 Task: Find connections with filter location Sint-Genesius-Rode with filter topic #Businessintelligence with filter profile language German with filter current company Corporate Soldiers®? with filter school Fresher jobs updates with filter industry Blogs with filter service category Wedding Photography with filter keywords title Life Coach
Action: Mouse moved to (571, 104)
Screenshot: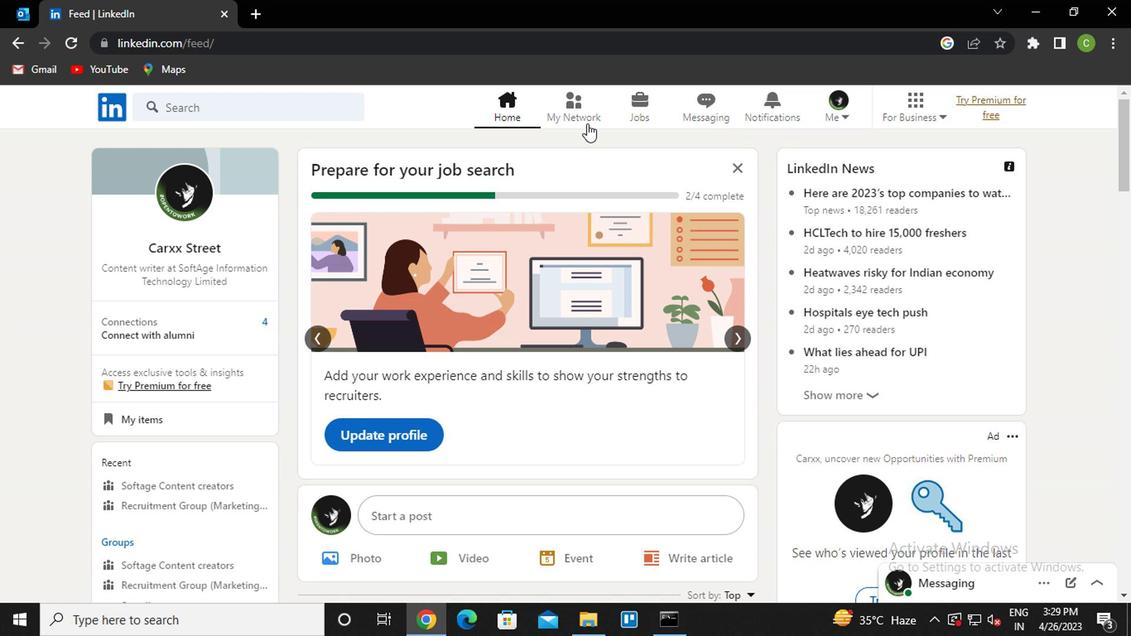 
Action: Mouse pressed left at (571, 104)
Screenshot: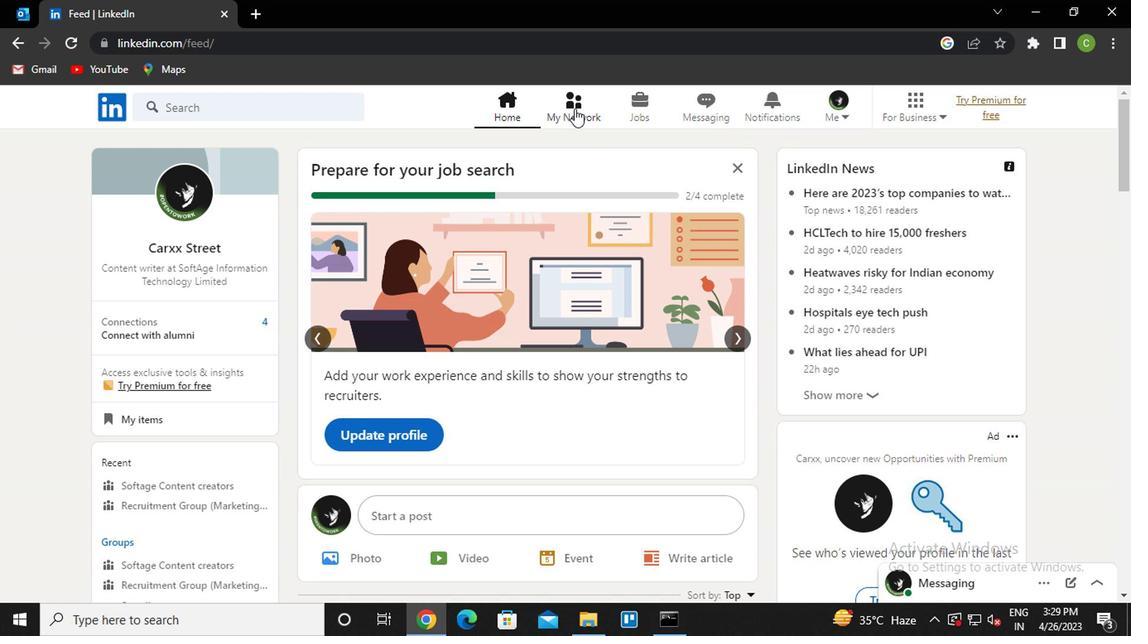 
Action: Mouse moved to (231, 209)
Screenshot: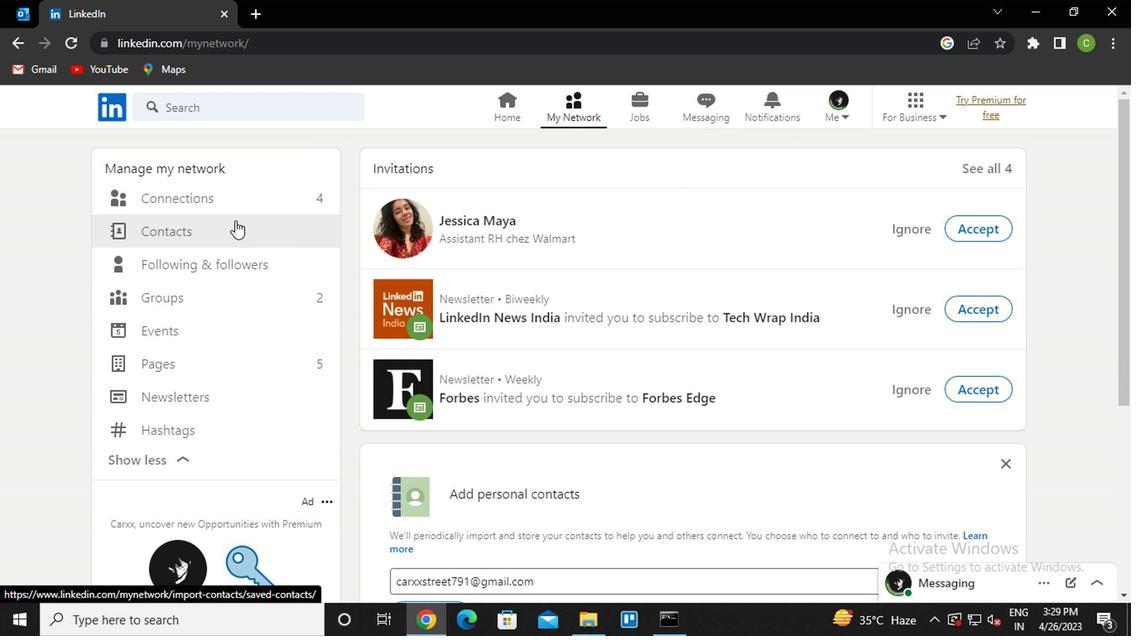
Action: Mouse pressed left at (231, 209)
Screenshot: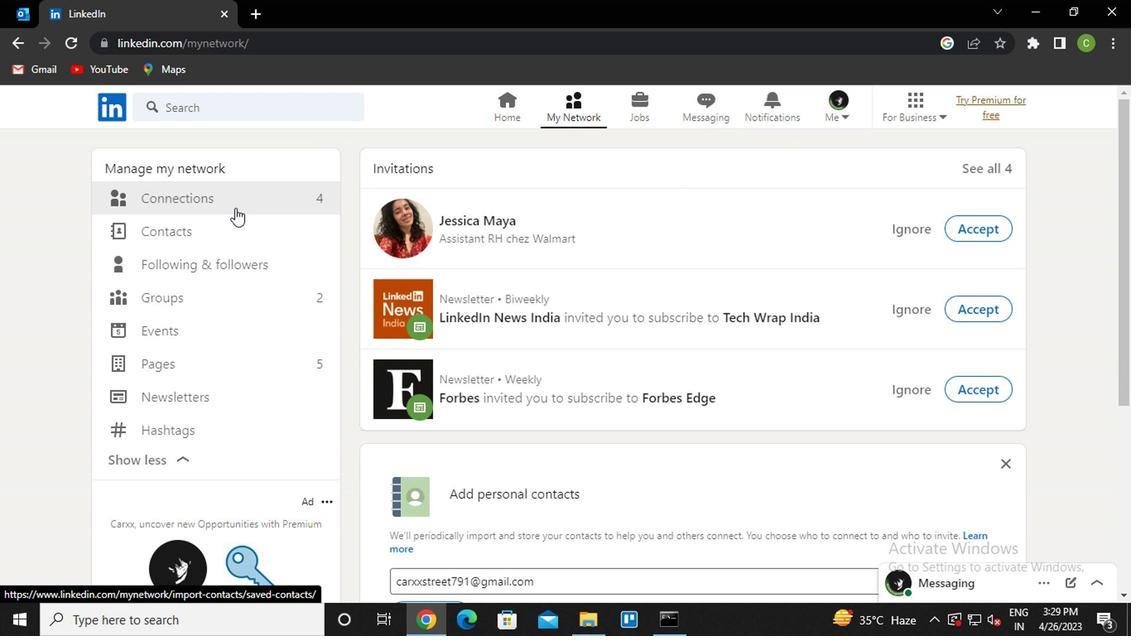 
Action: Mouse pressed left at (231, 209)
Screenshot: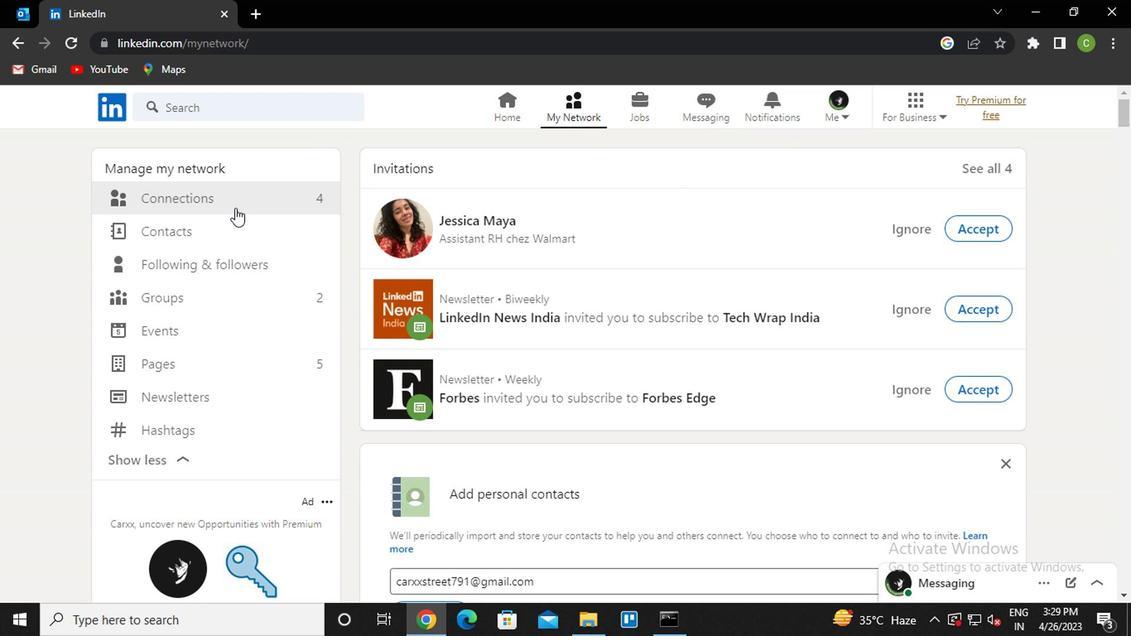 
Action: Mouse moved to (241, 196)
Screenshot: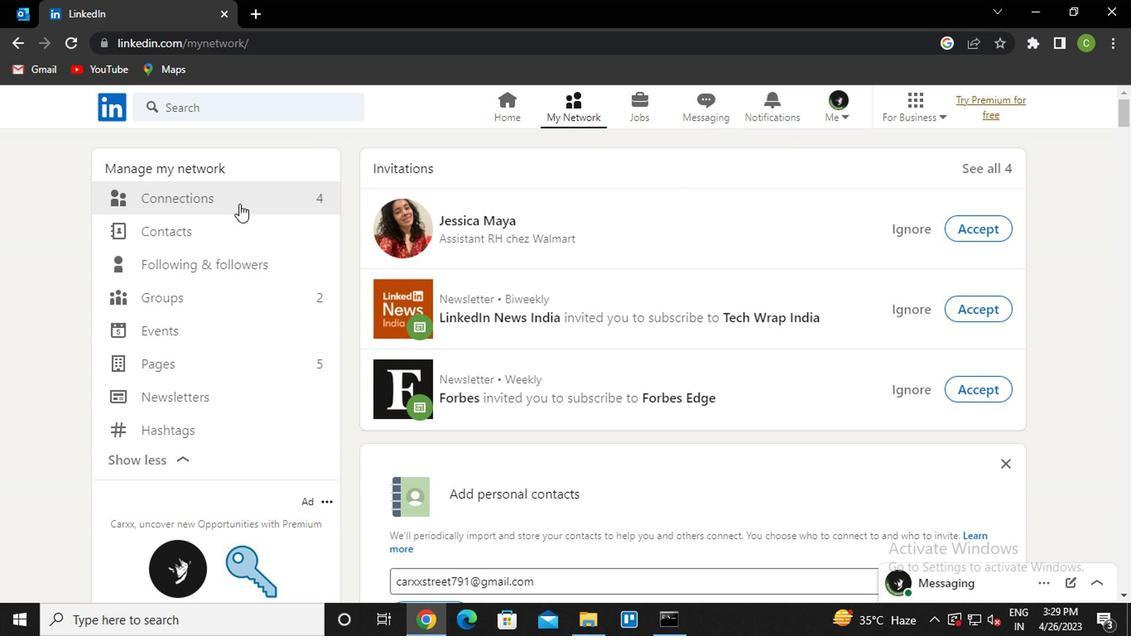 
Action: Mouse pressed left at (241, 196)
Screenshot: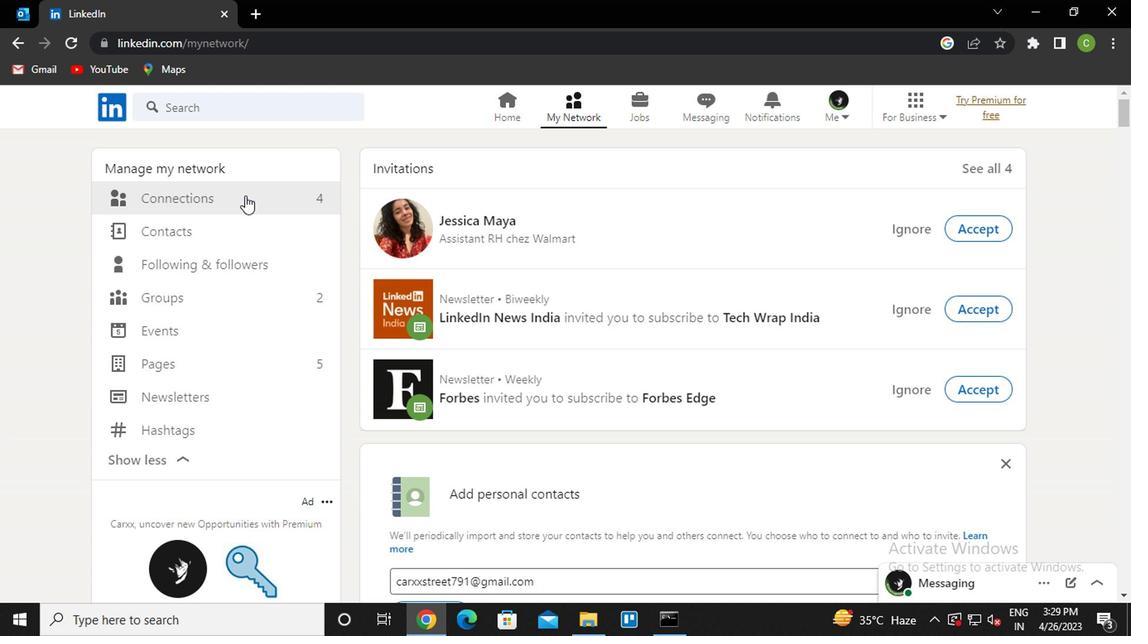 
Action: Mouse moved to (691, 199)
Screenshot: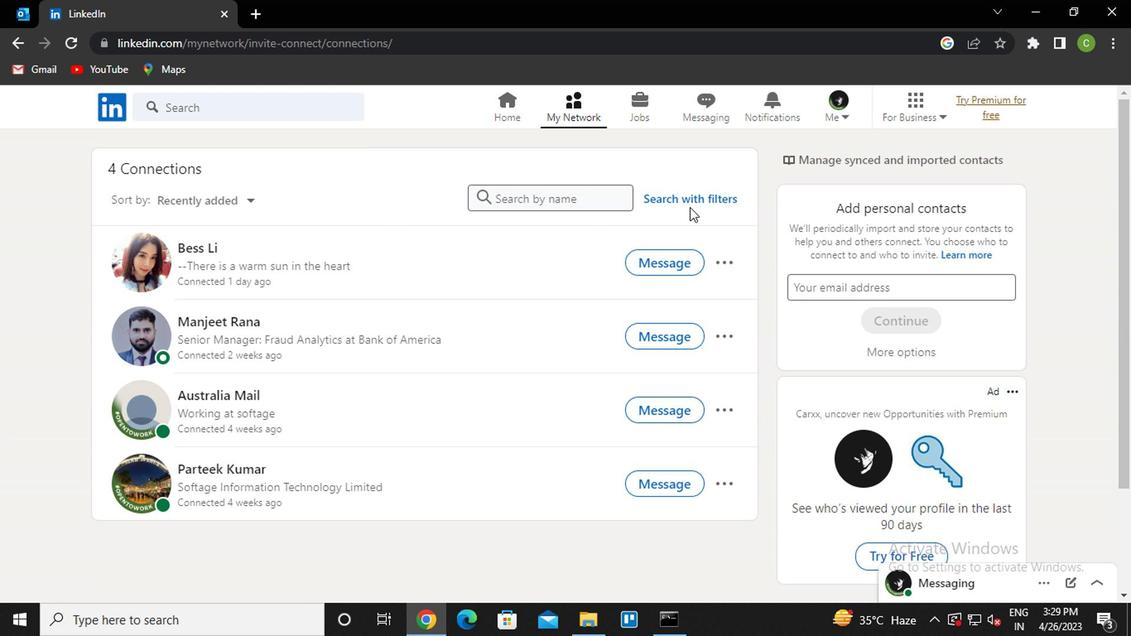 
Action: Mouse pressed left at (691, 199)
Screenshot: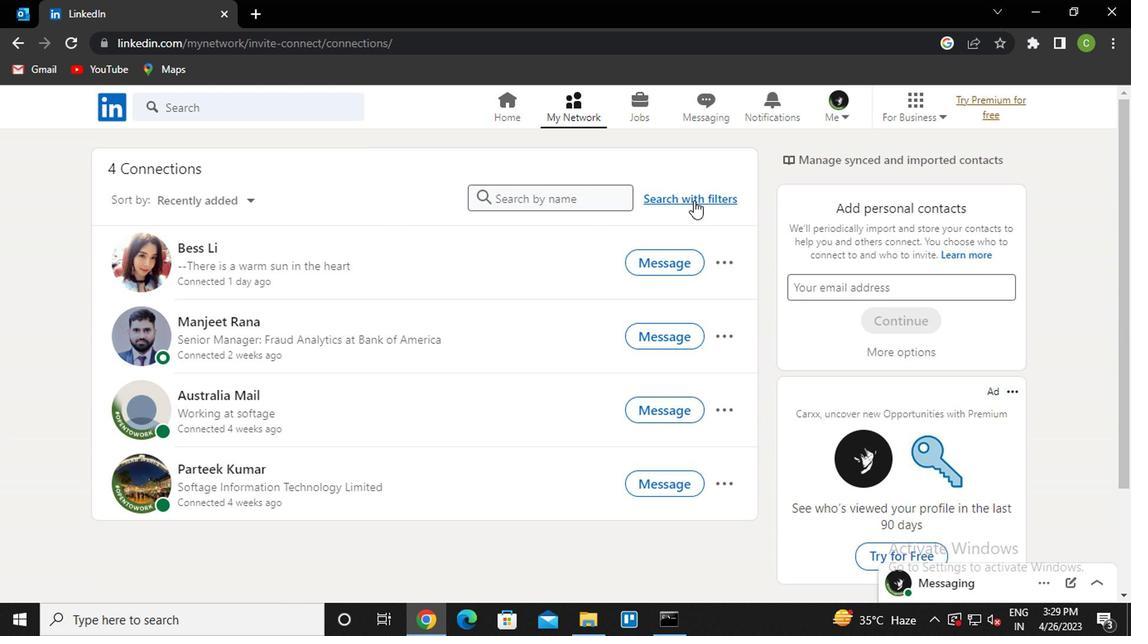 
Action: Mouse moved to (559, 153)
Screenshot: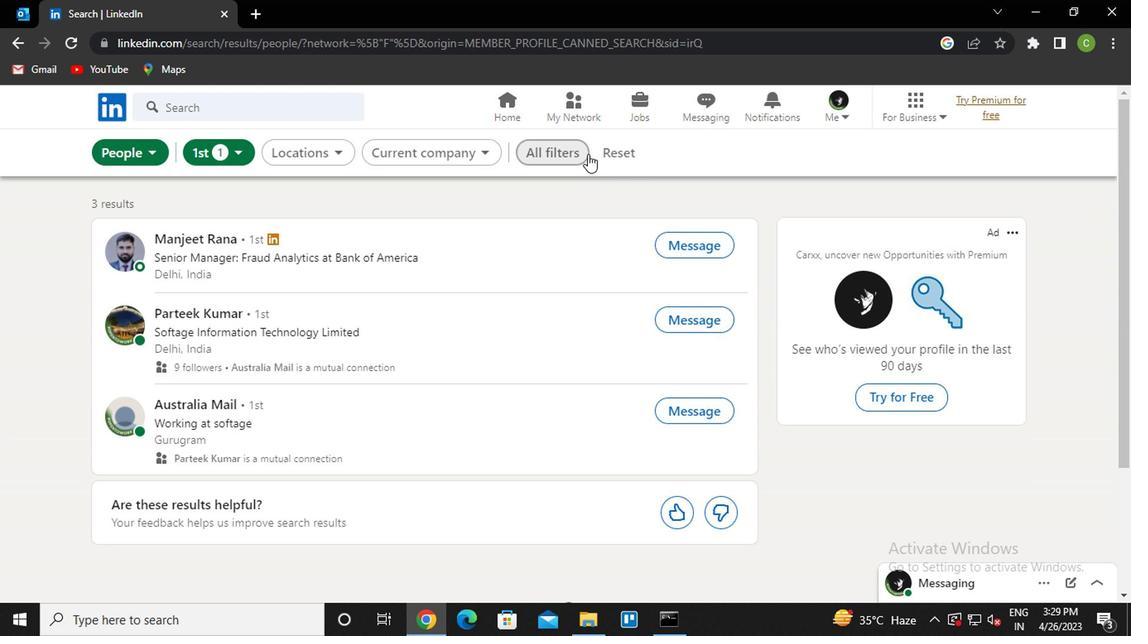 
Action: Mouse pressed left at (559, 153)
Screenshot: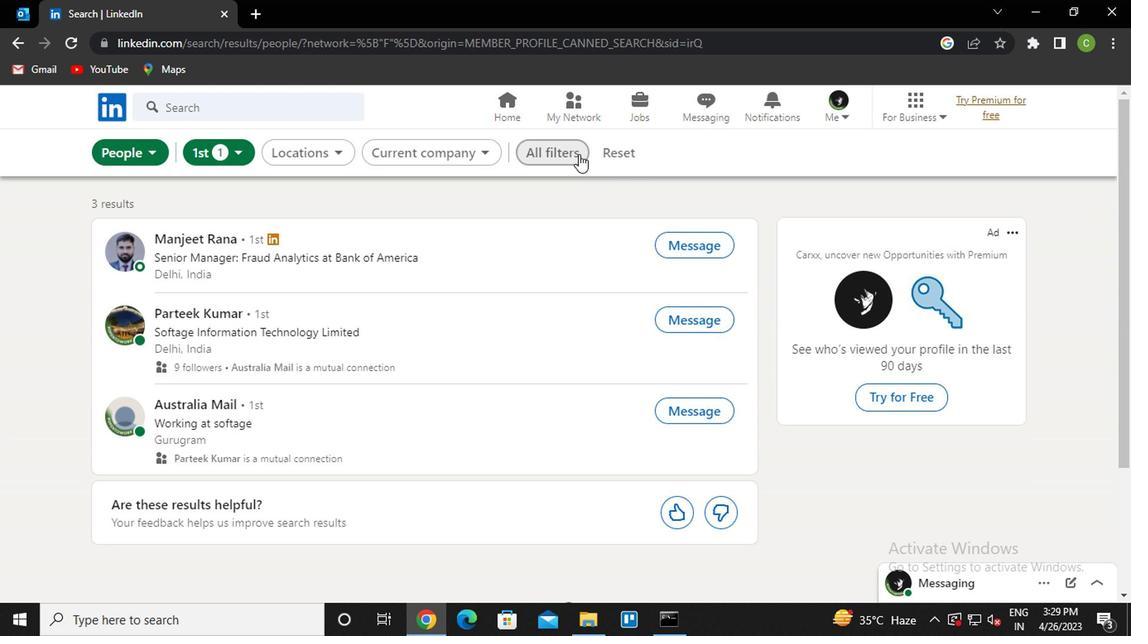 
Action: Mouse moved to (924, 318)
Screenshot: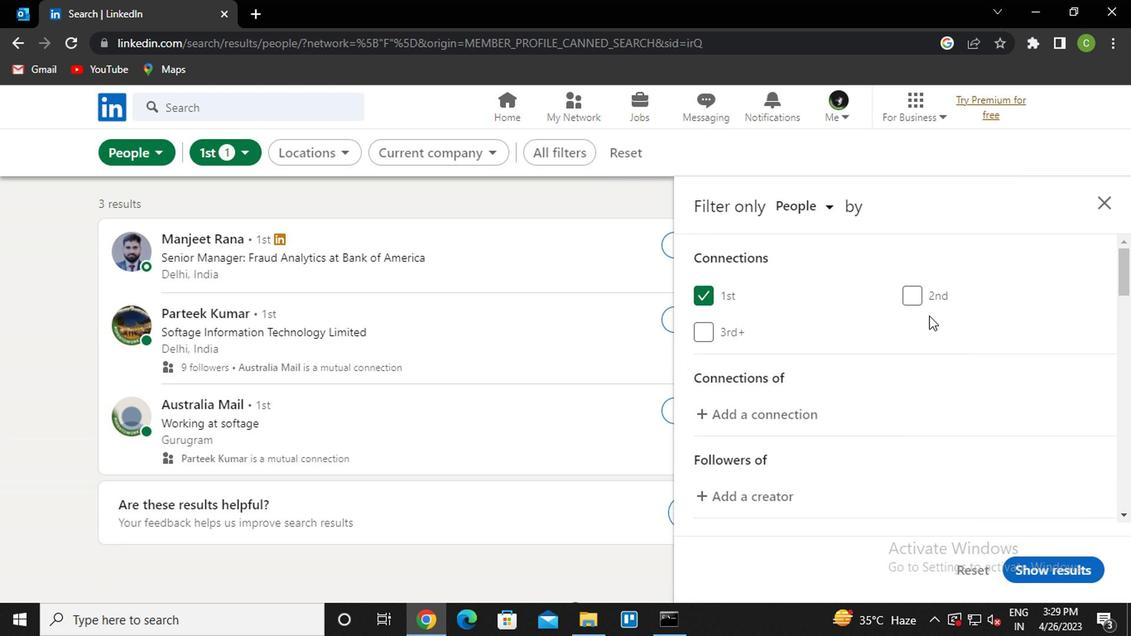 
Action: Mouse scrolled (924, 317) with delta (0, -1)
Screenshot: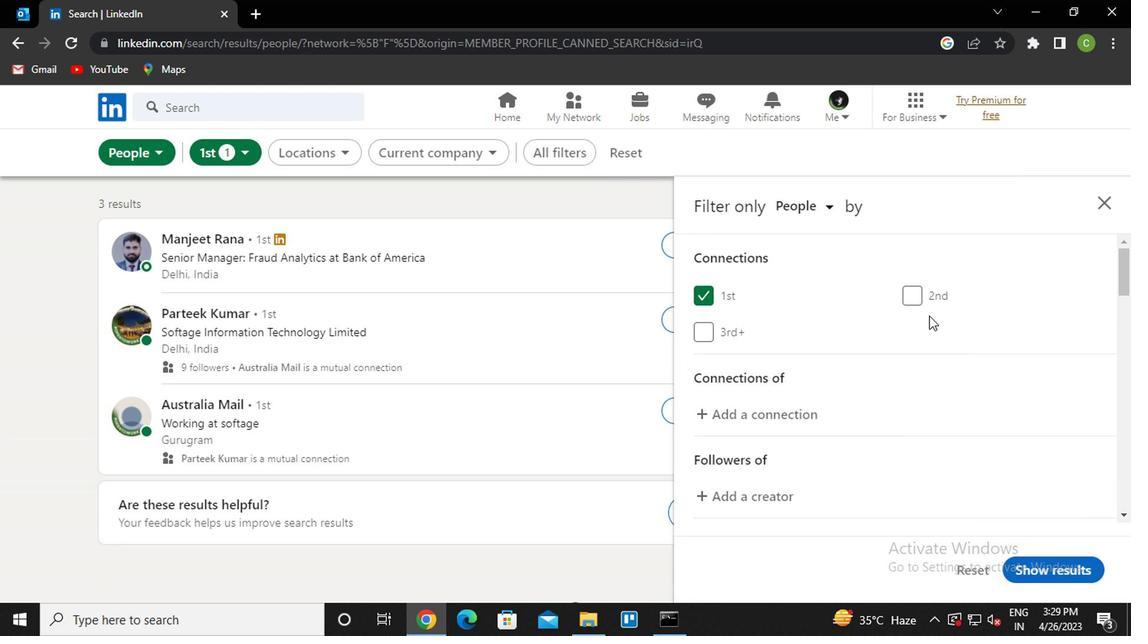 
Action: Mouse scrolled (924, 317) with delta (0, -1)
Screenshot: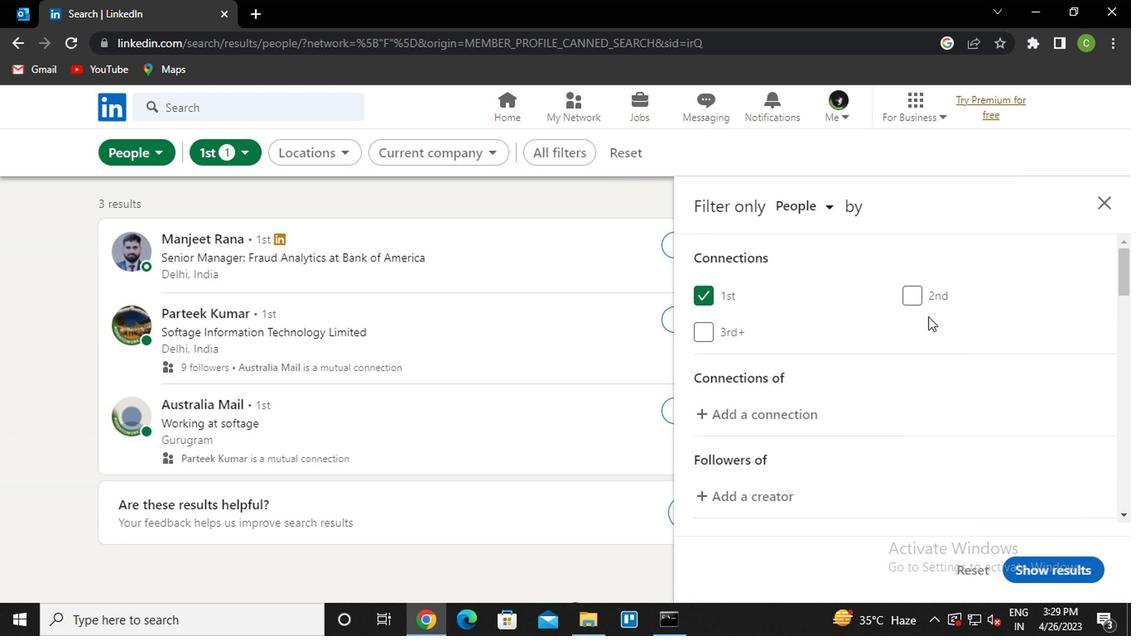 
Action: Mouse scrolled (924, 317) with delta (0, -1)
Screenshot: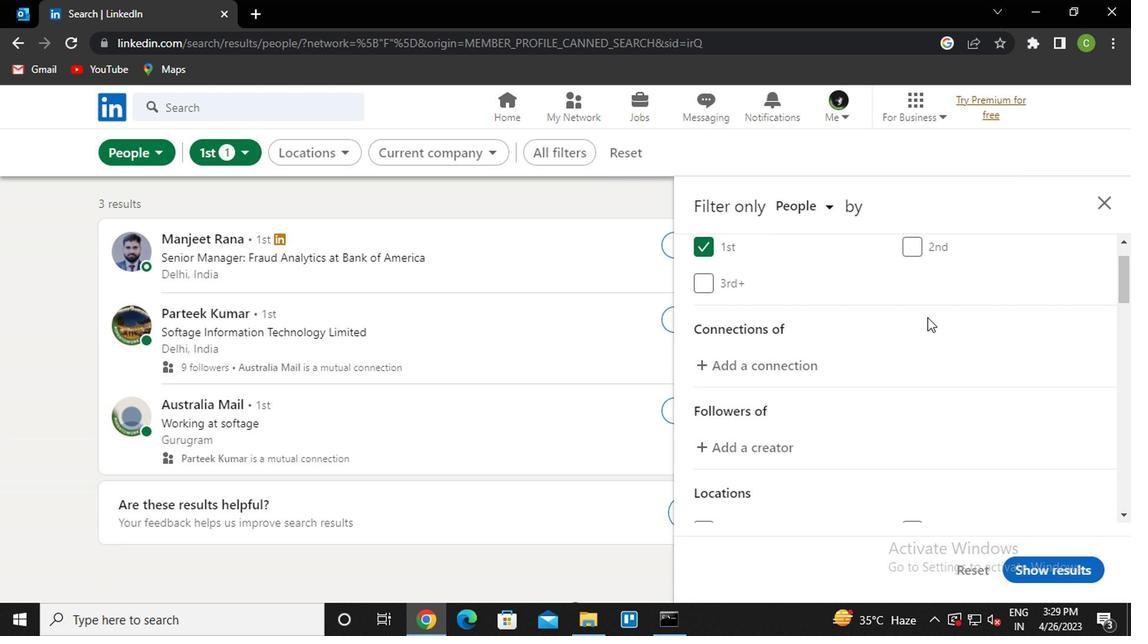 
Action: Mouse moved to (944, 406)
Screenshot: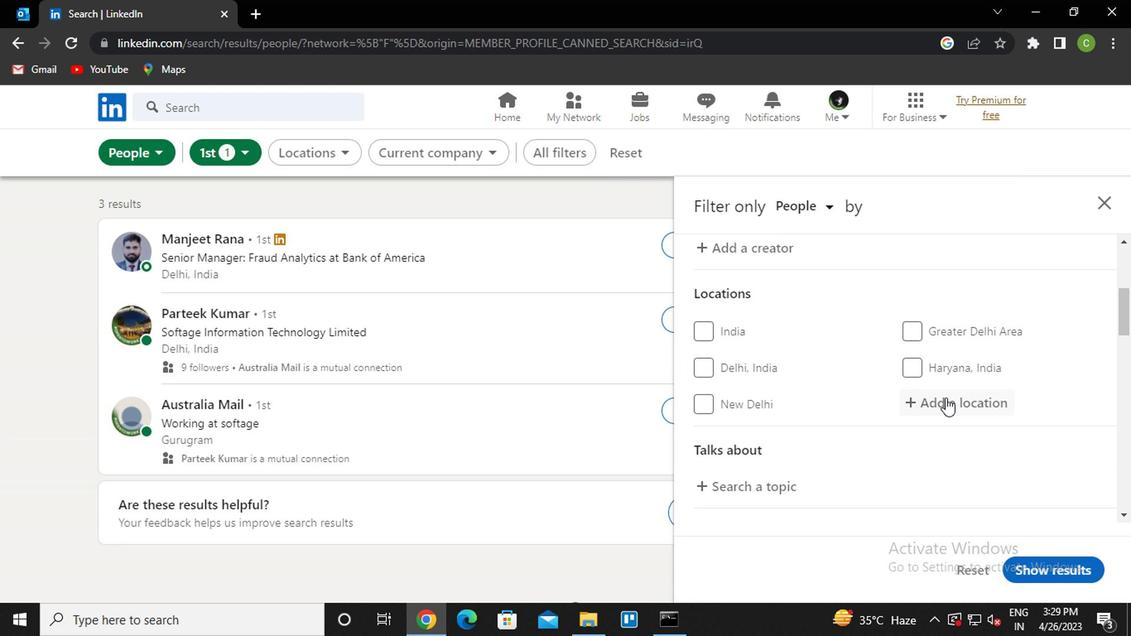 
Action: Mouse pressed left at (944, 406)
Screenshot: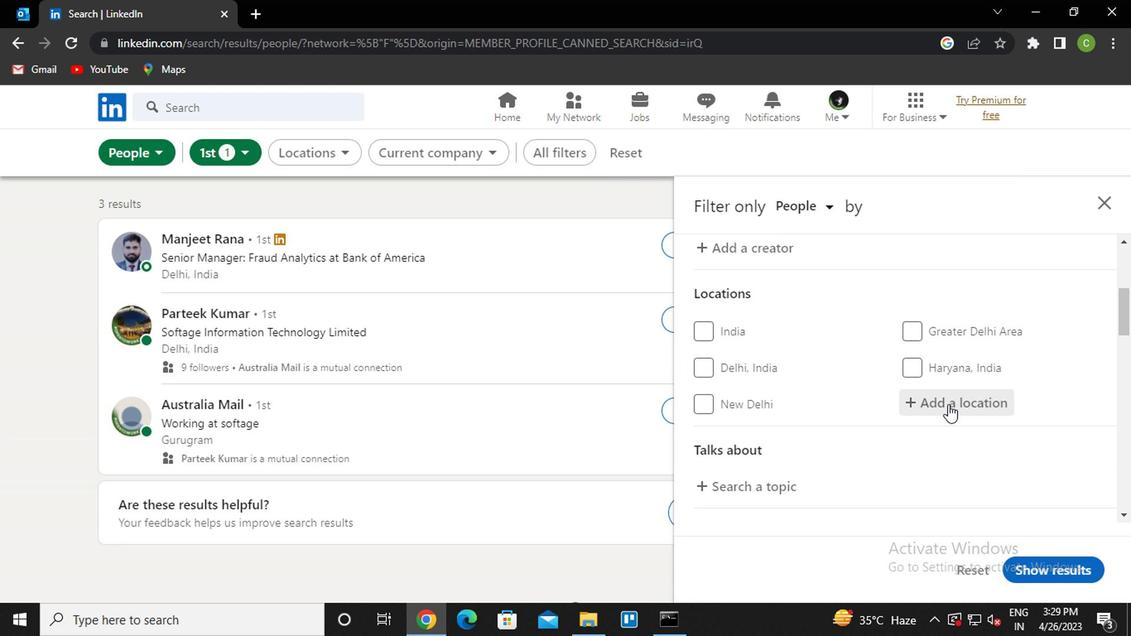 
Action: Key pressed <Key.caps_lock><Key.caps_lock>s<Key.caps_lock>int-<Key.caps_lock>g<Key.caps_lock>ene<Key.down><Key.enter>
Screenshot: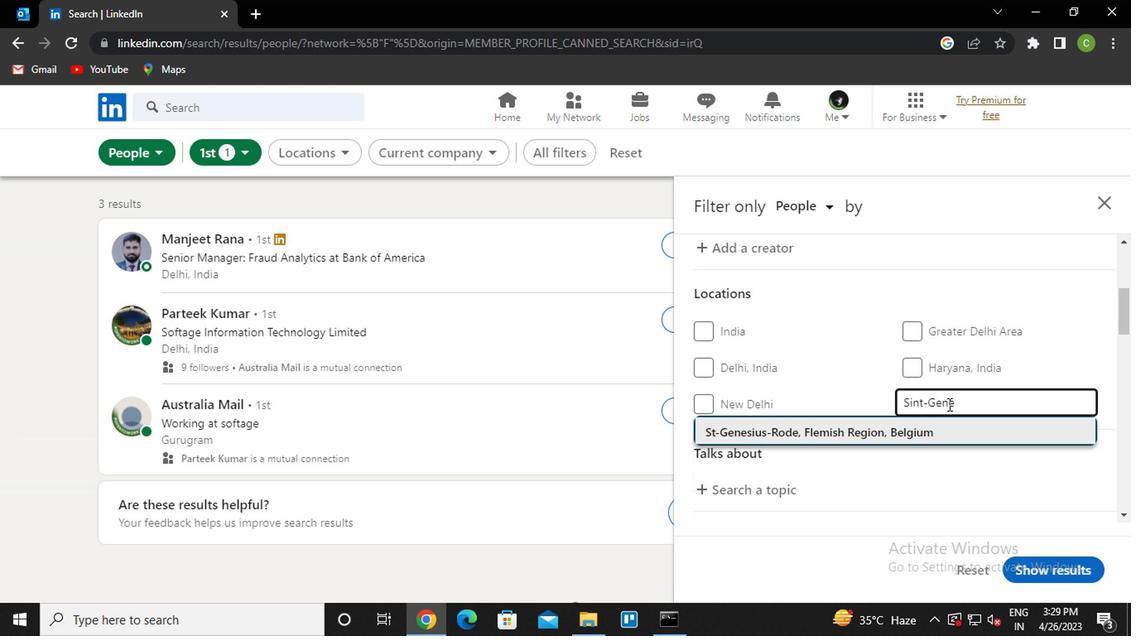 
Action: Mouse moved to (948, 418)
Screenshot: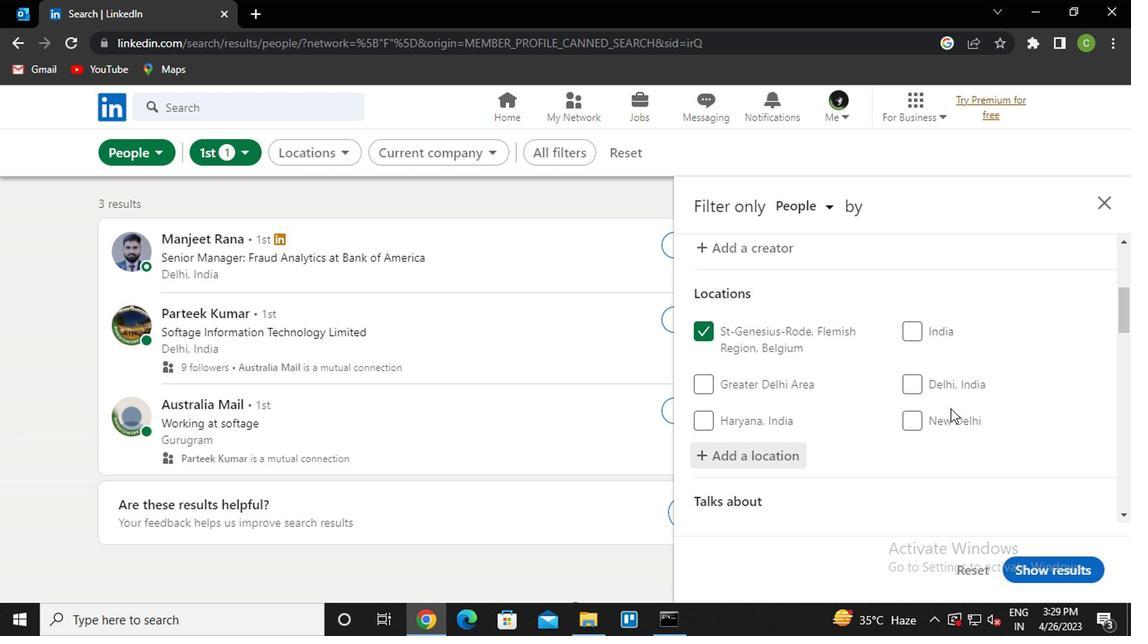 
Action: Mouse scrolled (948, 418) with delta (0, 0)
Screenshot: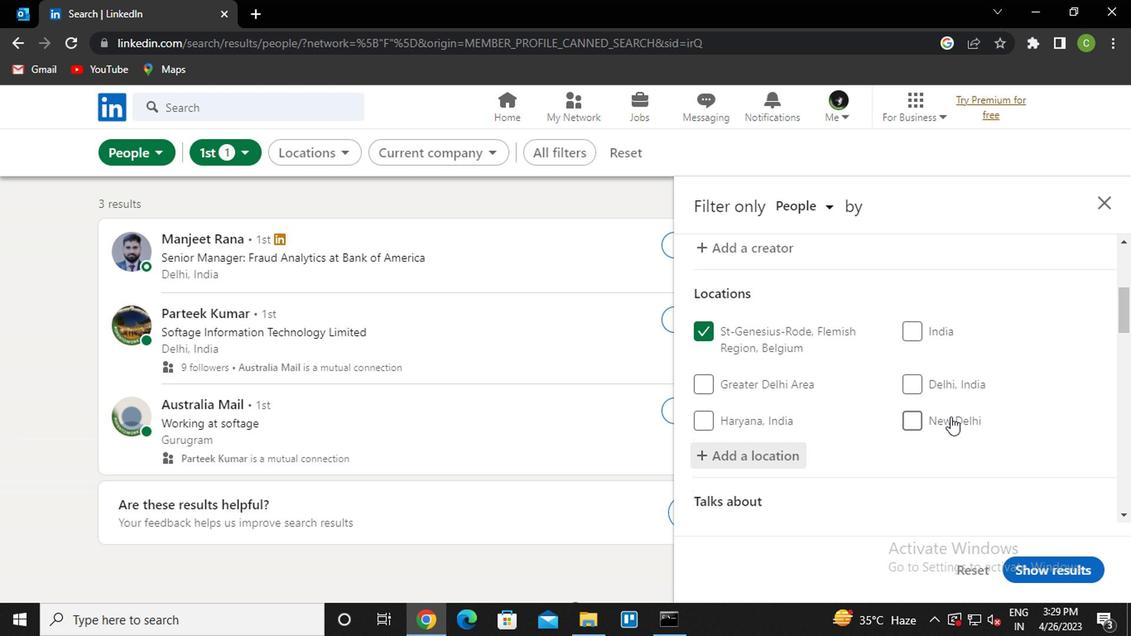 
Action: Mouse moved to (945, 412)
Screenshot: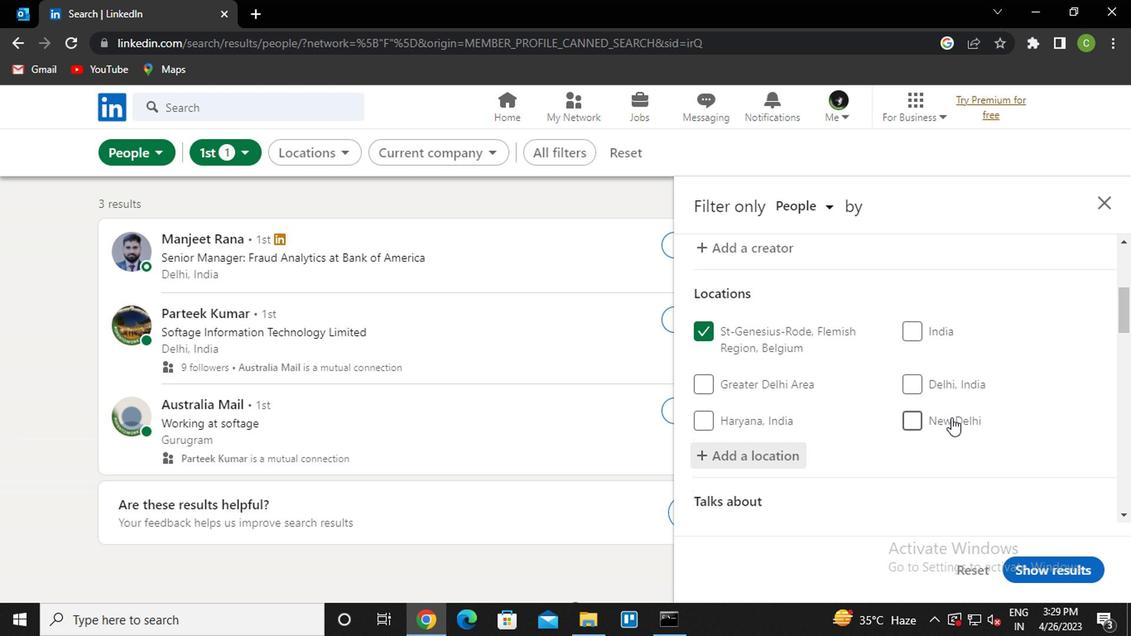 
Action: Mouse scrolled (945, 411) with delta (0, 0)
Screenshot: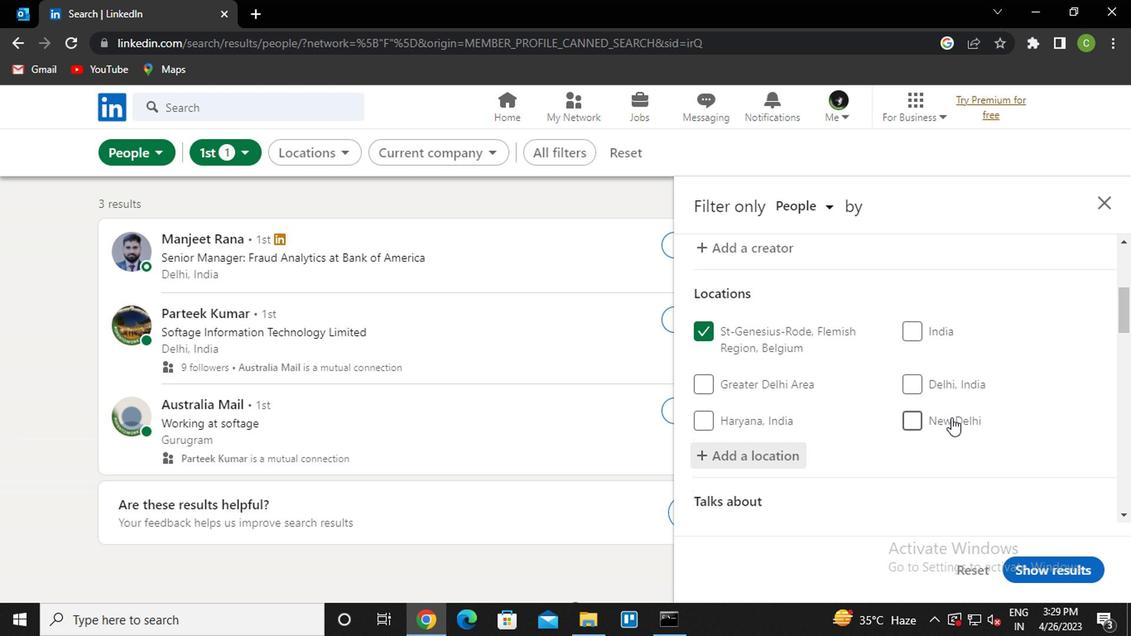 
Action: Mouse moved to (766, 368)
Screenshot: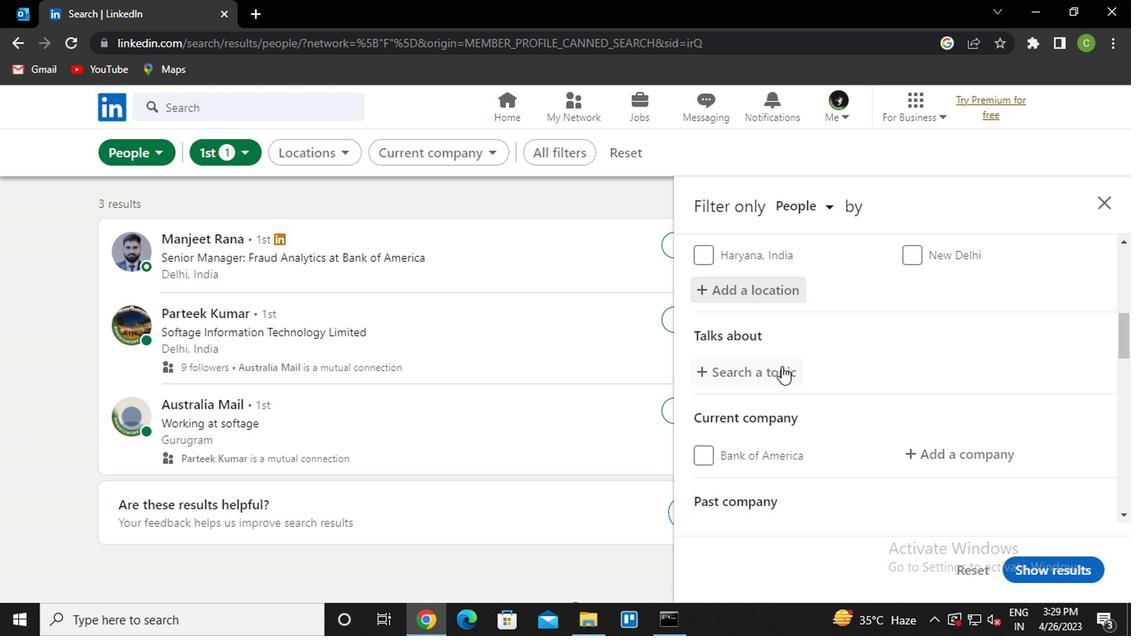 
Action: Mouse pressed left at (766, 368)
Screenshot: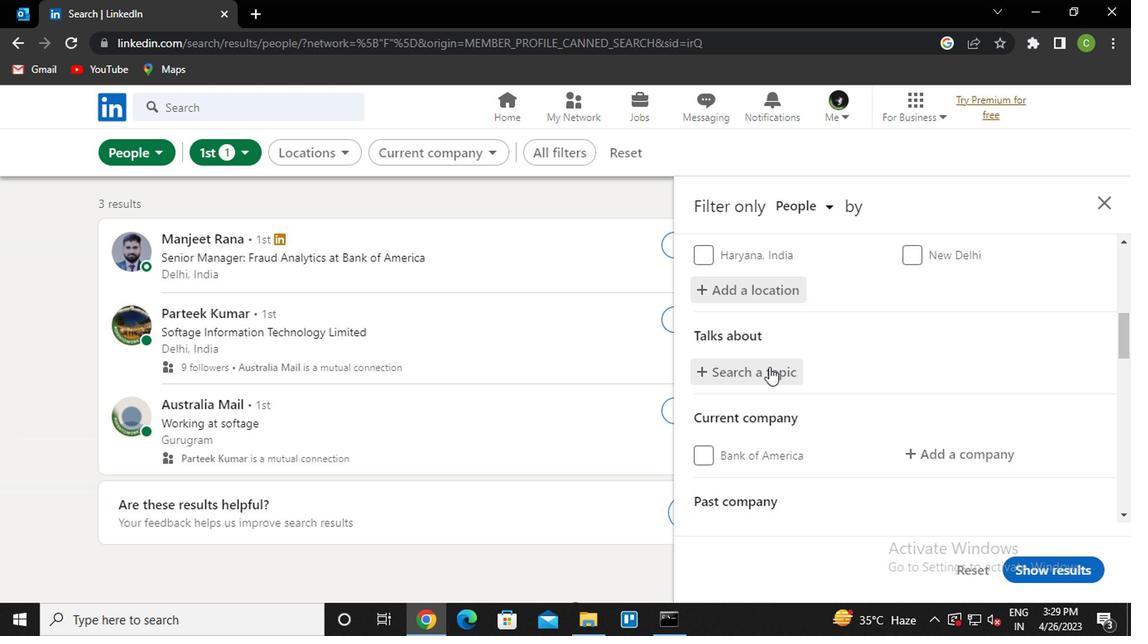 
Action: Key pressed <Key.caps_lock>b<Key.caps_lock>usinessinte<Key.down><Key.enter>
Screenshot: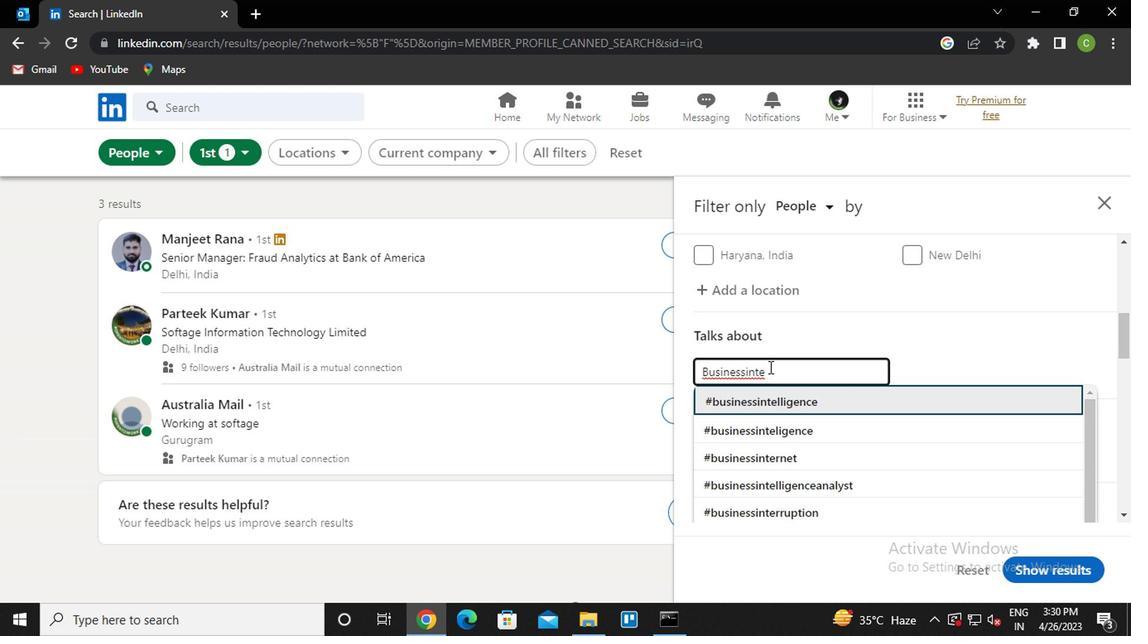 
Action: Mouse moved to (880, 340)
Screenshot: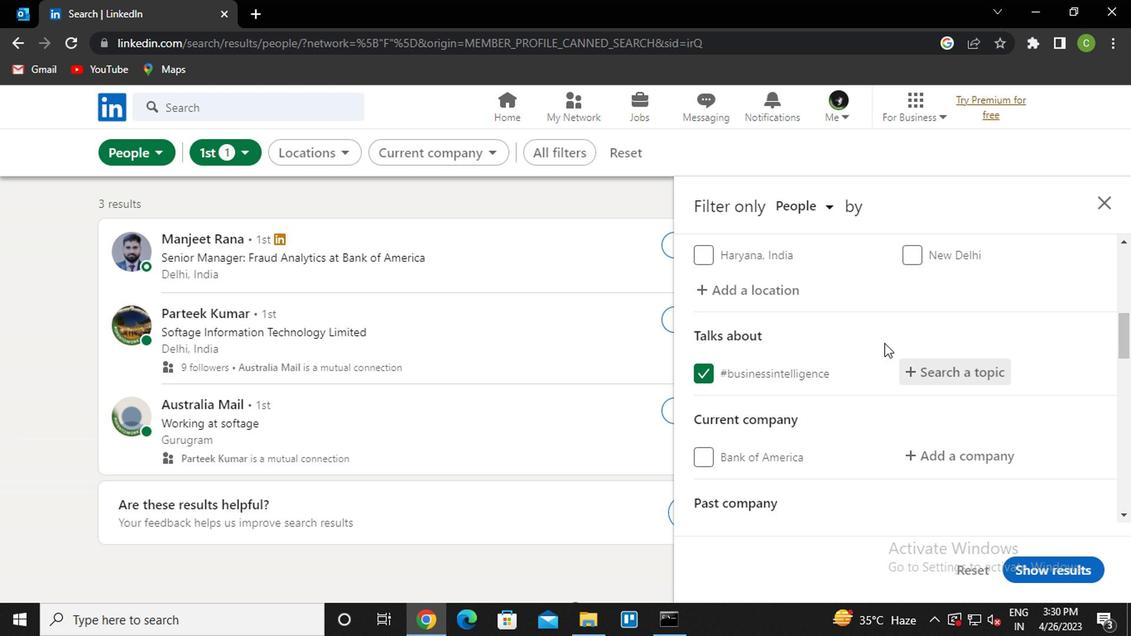 
Action: Mouse scrolled (880, 339) with delta (0, 0)
Screenshot: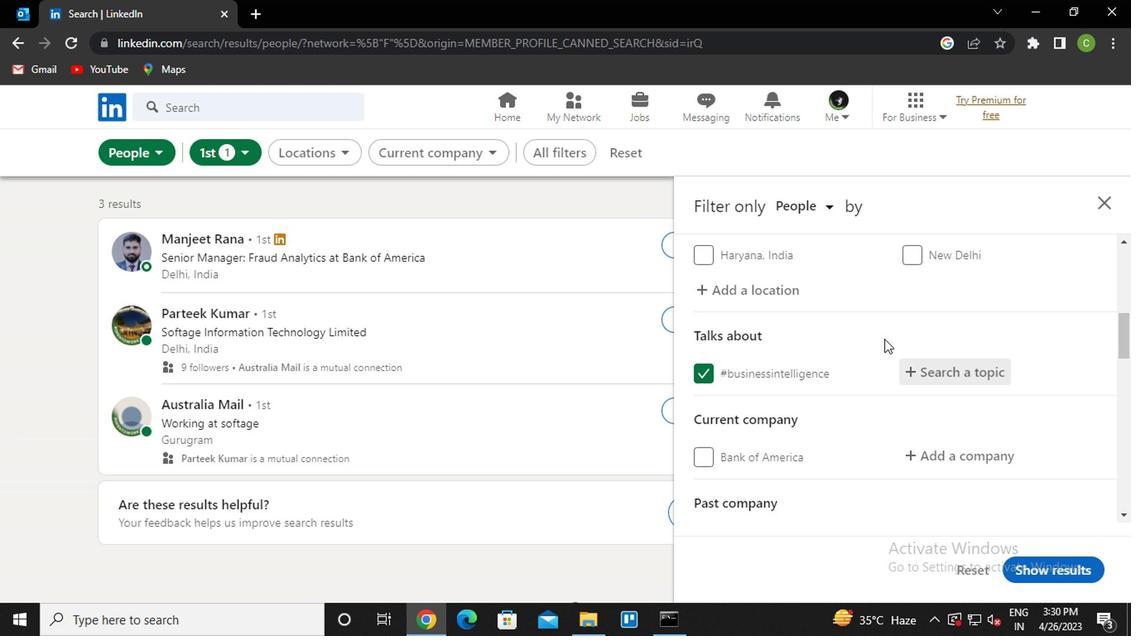 
Action: Mouse scrolled (880, 339) with delta (0, 0)
Screenshot: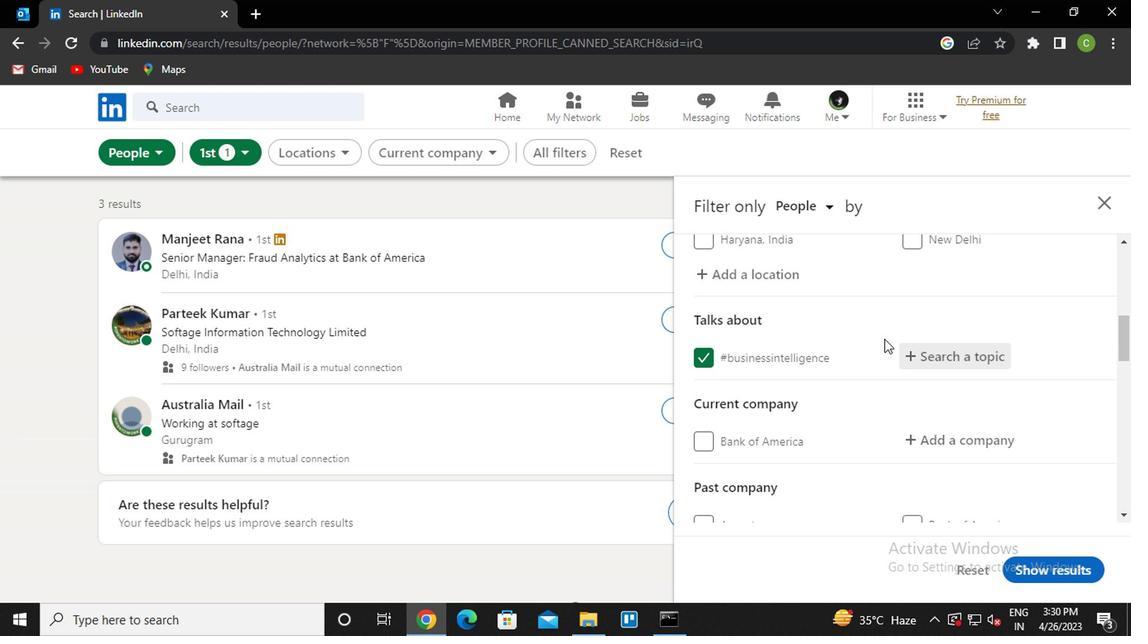 
Action: Mouse moved to (941, 292)
Screenshot: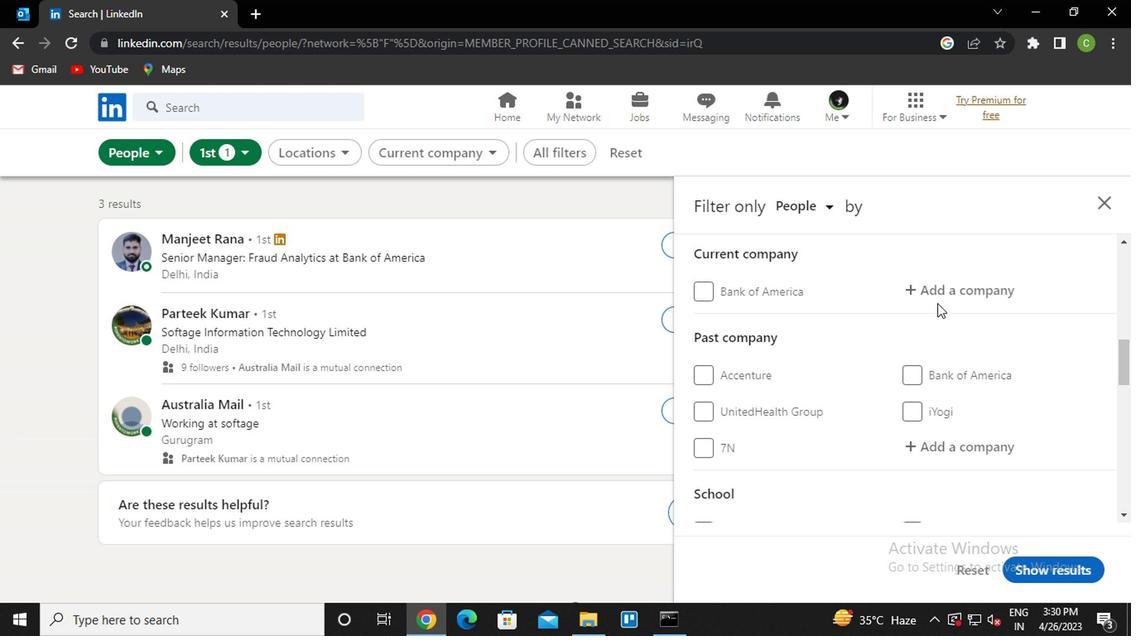 
Action: Mouse pressed left at (941, 292)
Screenshot: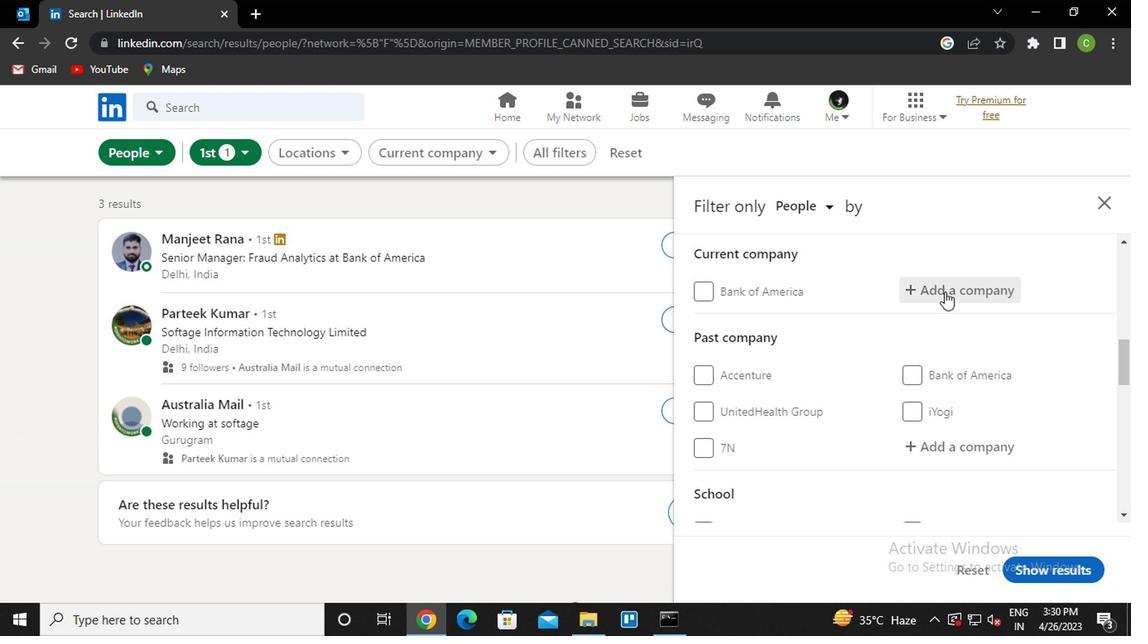 
Action: Key pressed <Key.caps_lock>c<Key.caps_lock>orporate<Key.down><Key.enter>
Screenshot: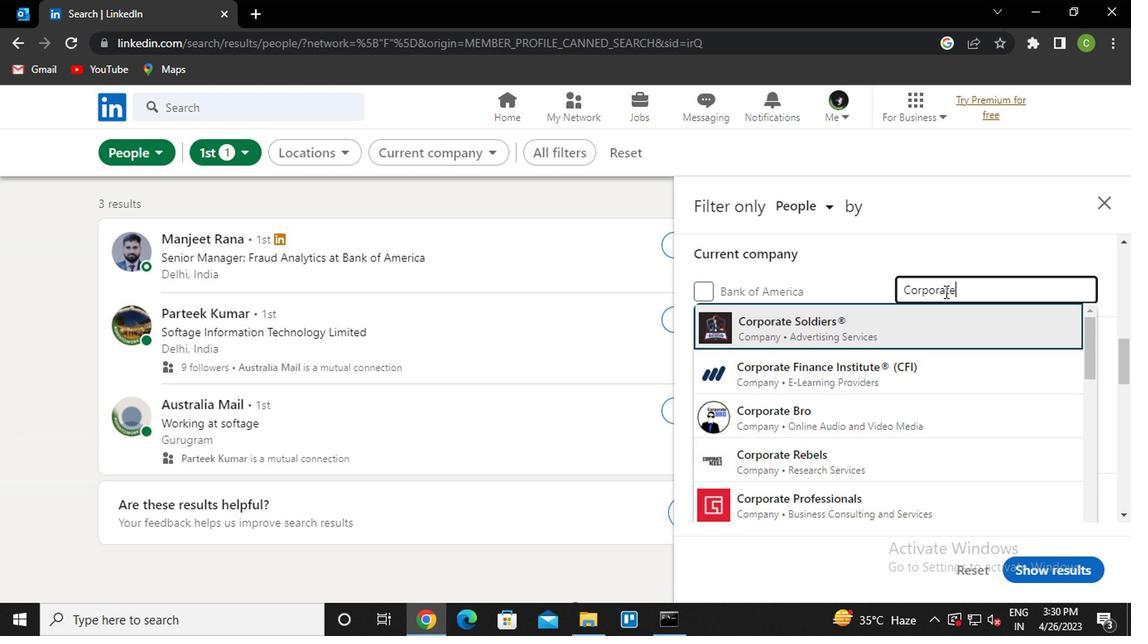 
Action: Mouse moved to (936, 292)
Screenshot: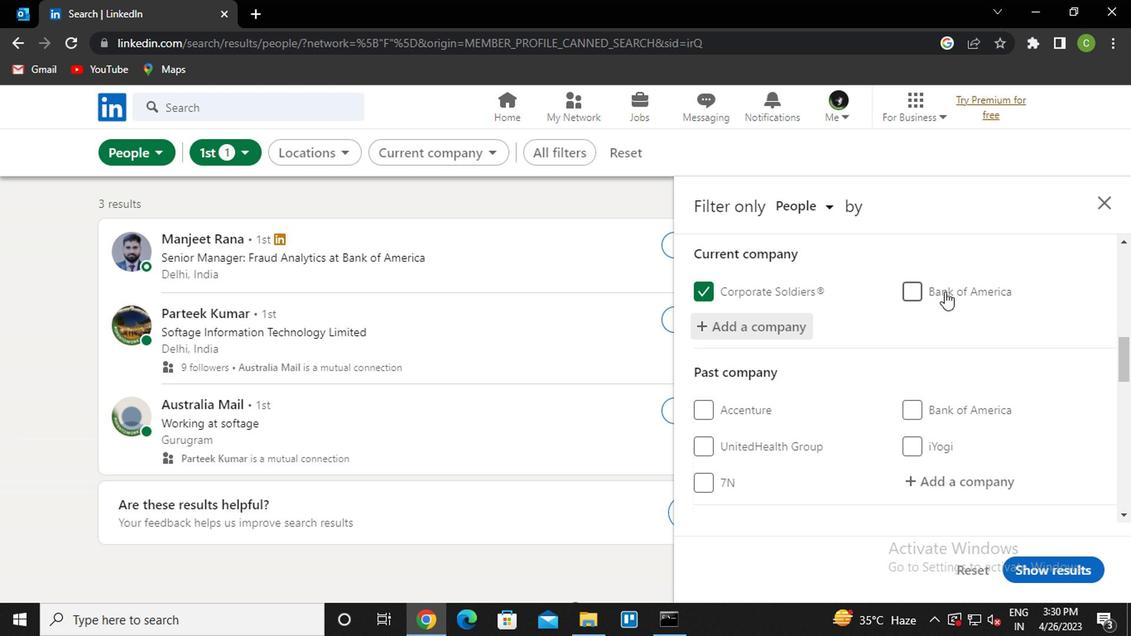 
Action: Mouse scrolled (936, 291) with delta (0, -1)
Screenshot: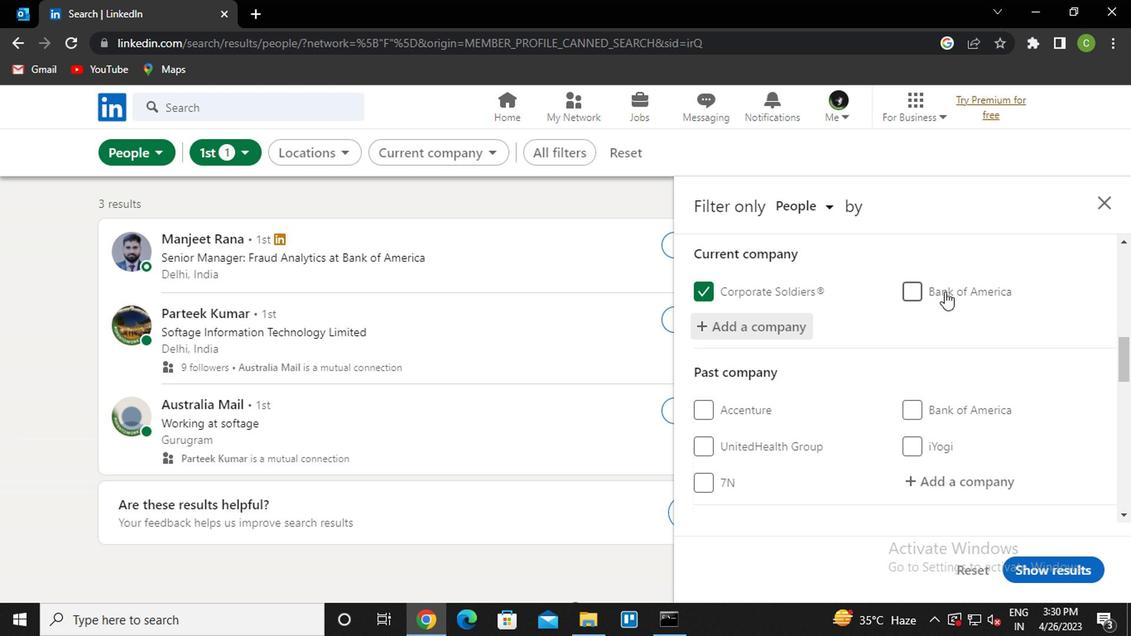 
Action: Mouse moved to (931, 292)
Screenshot: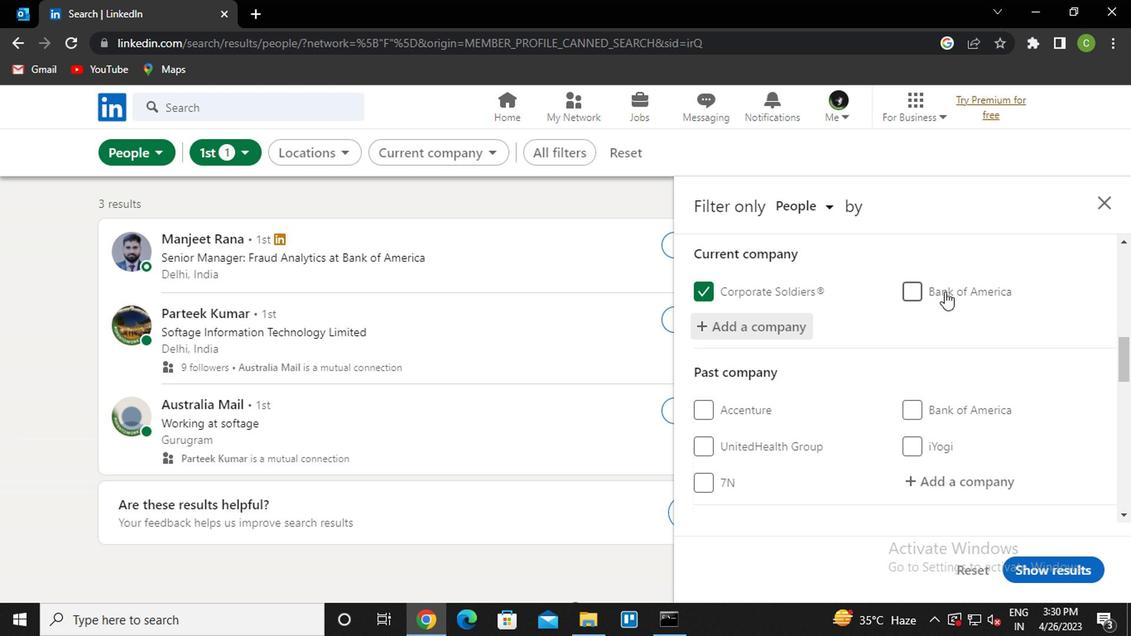 
Action: Mouse scrolled (931, 291) with delta (0, -1)
Screenshot: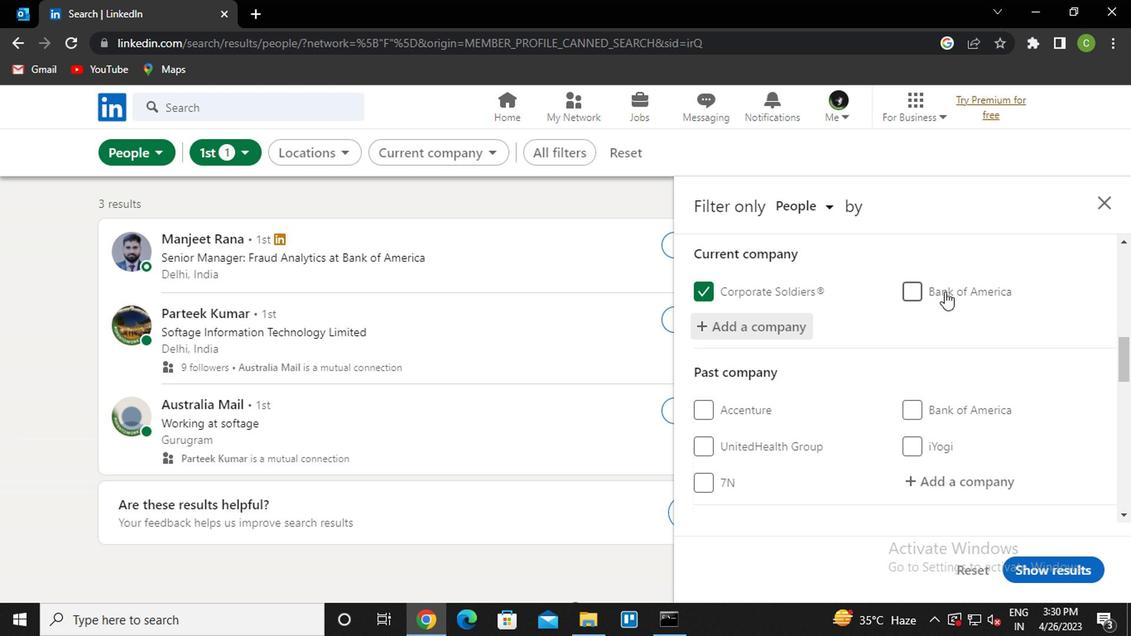 
Action: Mouse moved to (921, 292)
Screenshot: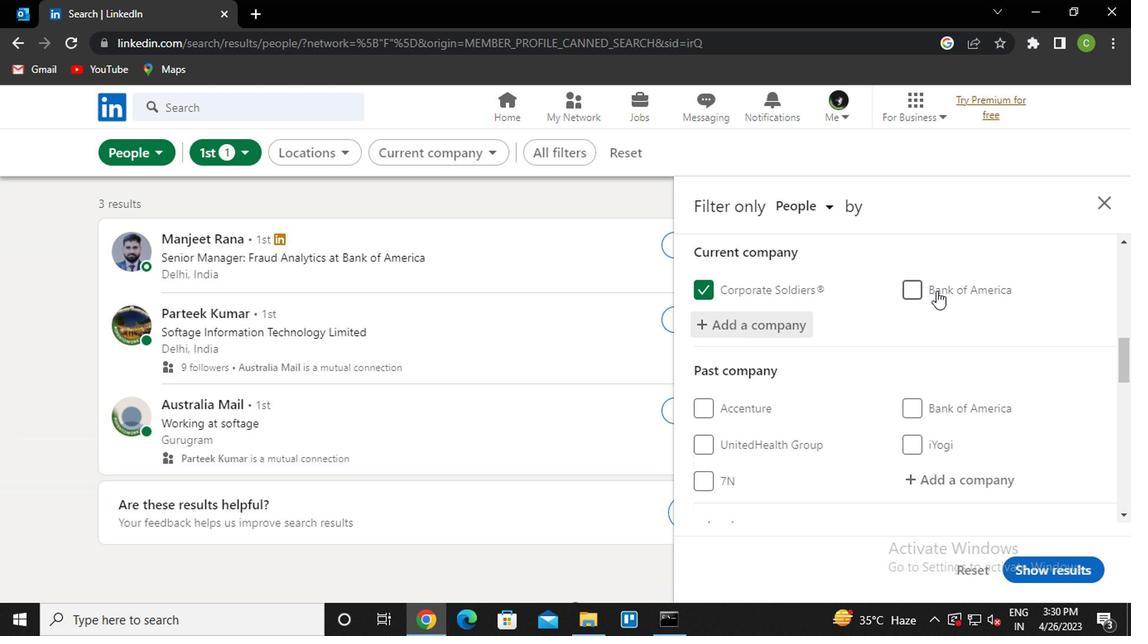 
Action: Mouse scrolled (921, 291) with delta (0, -1)
Screenshot: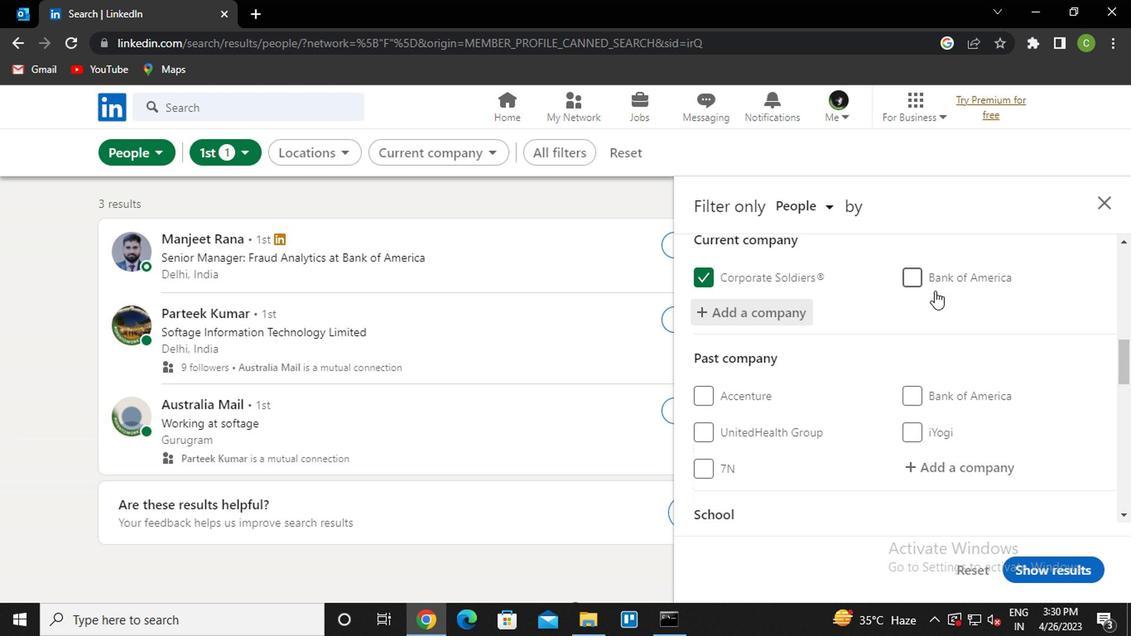 
Action: Mouse moved to (919, 292)
Screenshot: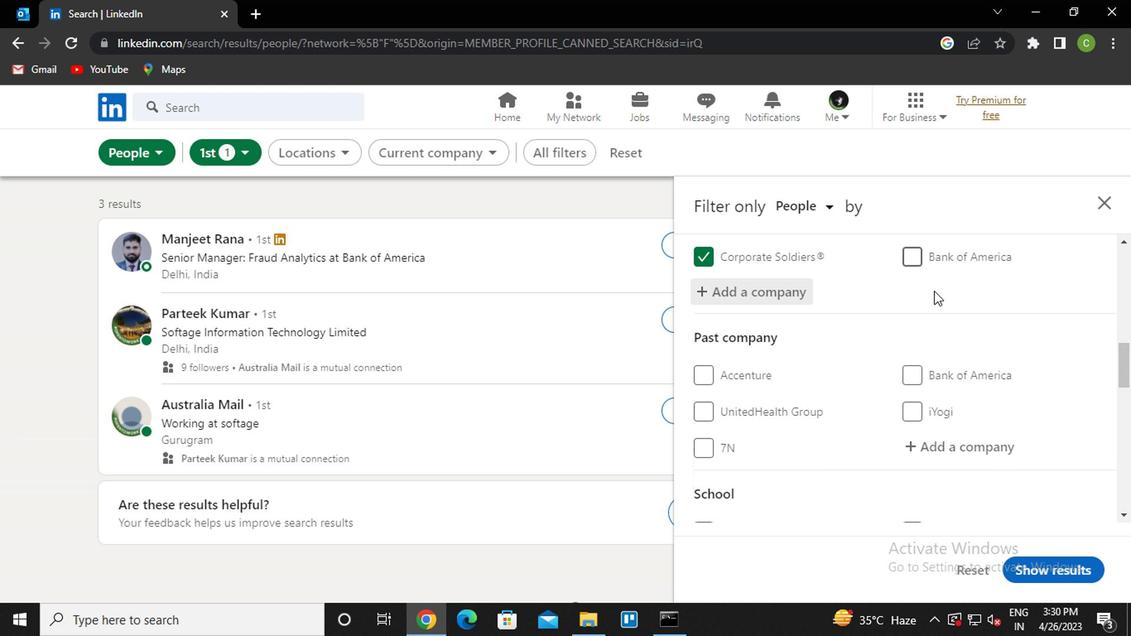 
Action: Mouse scrolled (919, 291) with delta (0, -1)
Screenshot: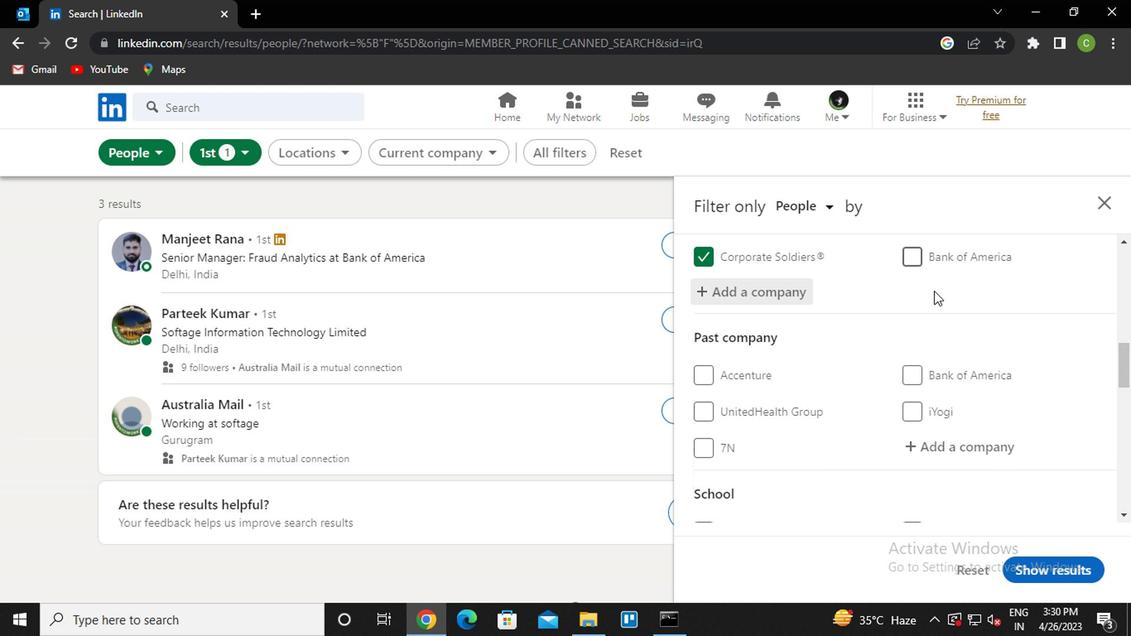 
Action: Mouse moved to (736, 357)
Screenshot: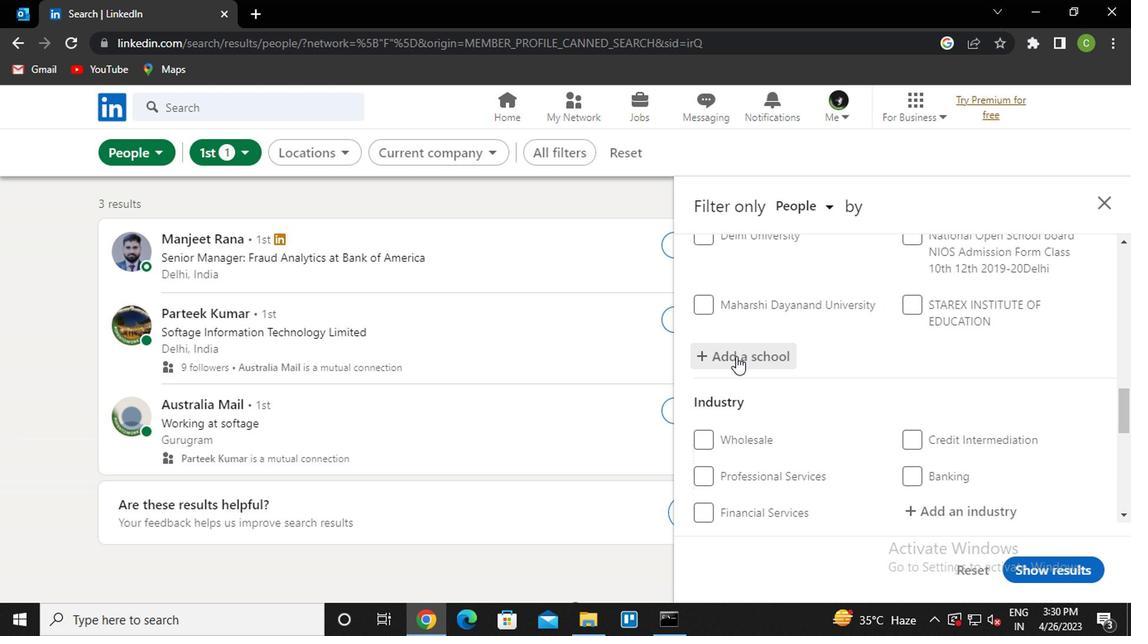 
Action: Mouse scrolled (736, 357) with delta (0, 0)
Screenshot: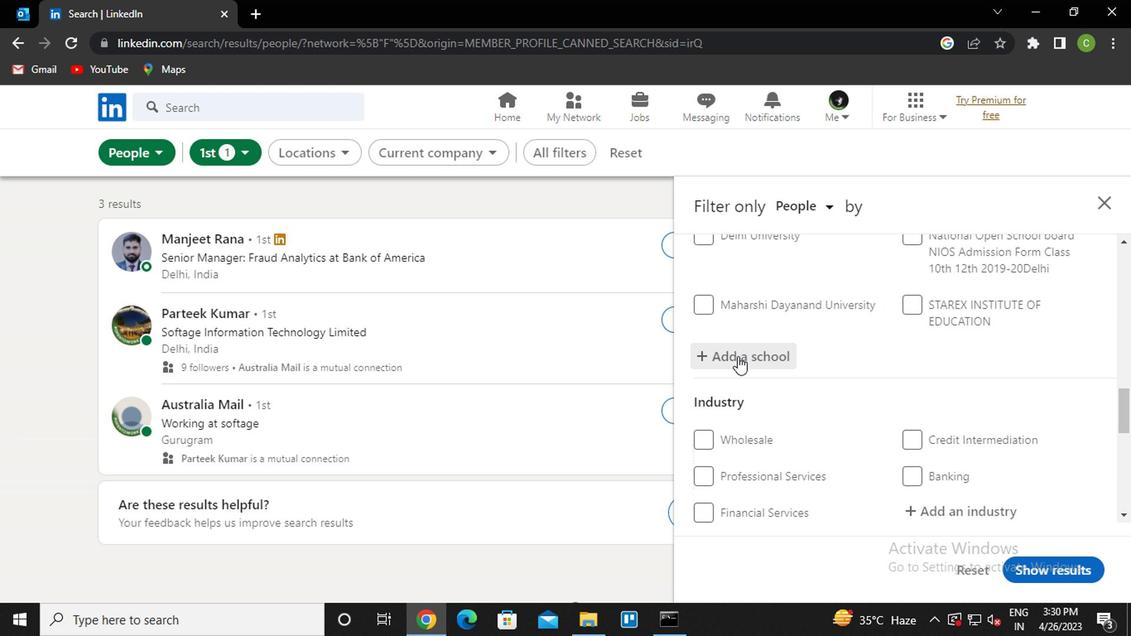 
Action: Mouse moved to (741, 445)
Screenshot: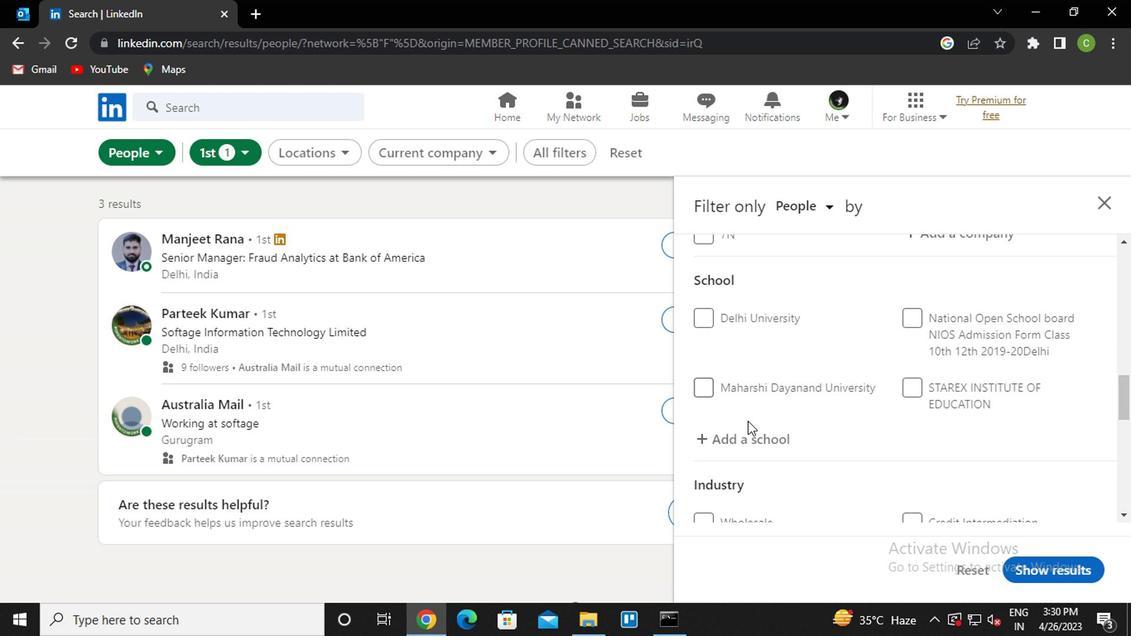 
Action: Mouse pressed left at (741, 445)
Screenshot: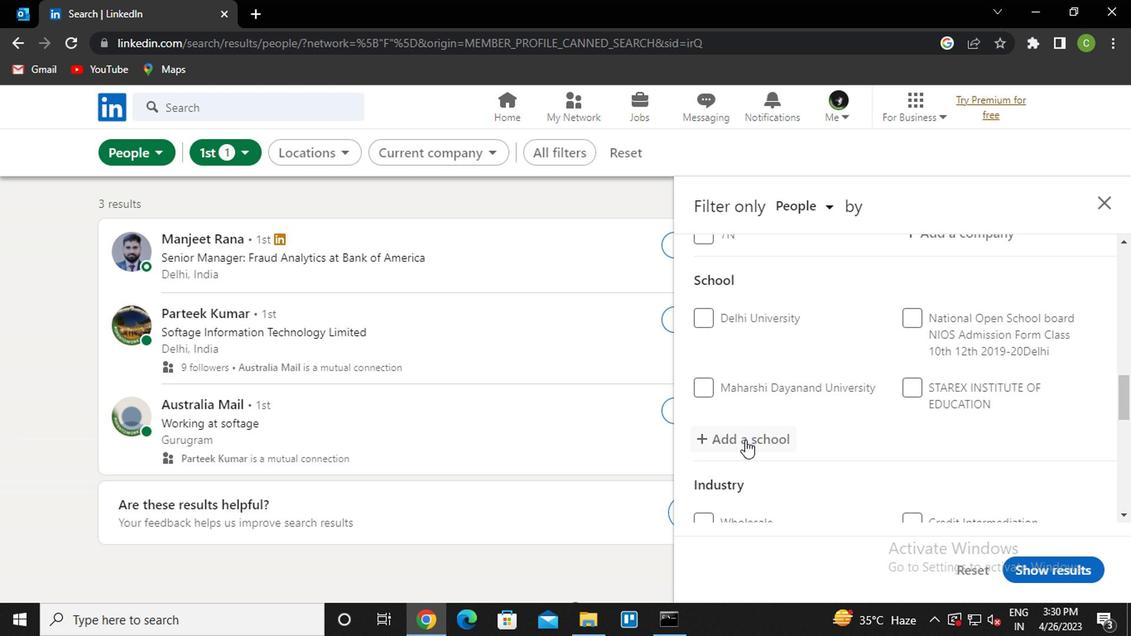 
Action: Mouse moved to (801, 391)
Screenshot: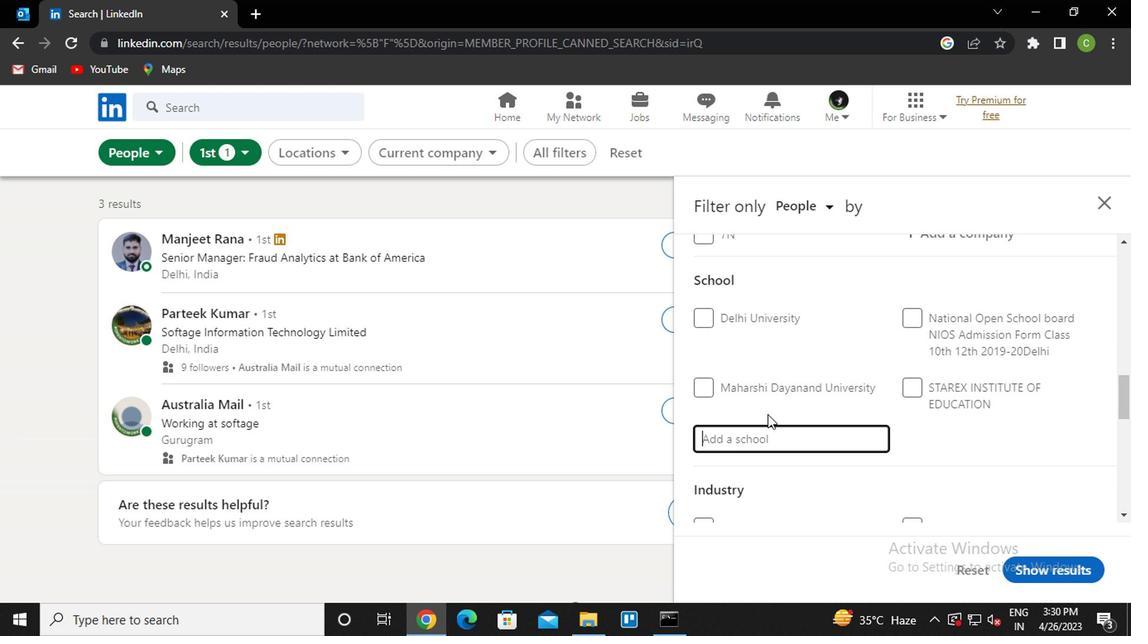
Action: Key pressed <Key.caps_lock>f<Key.caps_lock>resher<Key.space>job<Key.space><Key.backspace>as<Key.backspace><Key.backspace>s<Key.down><Key.down><Key.down><Key.down><Key.up><Key.enter>
Screenshot: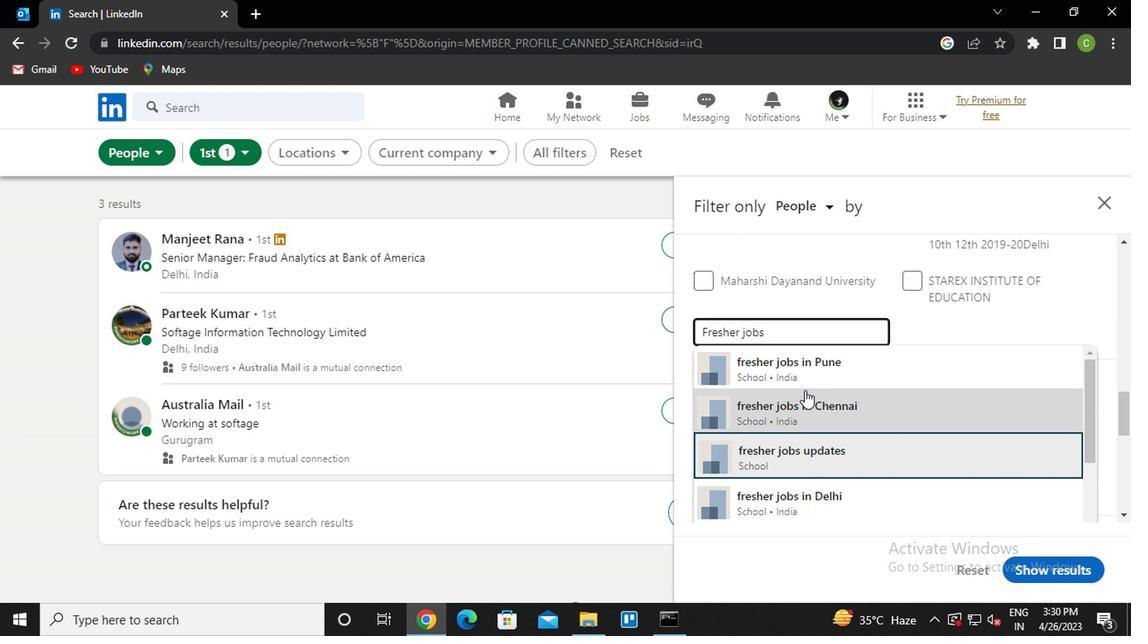 
Action: Mouse moved to (812, 383)
Screenshot: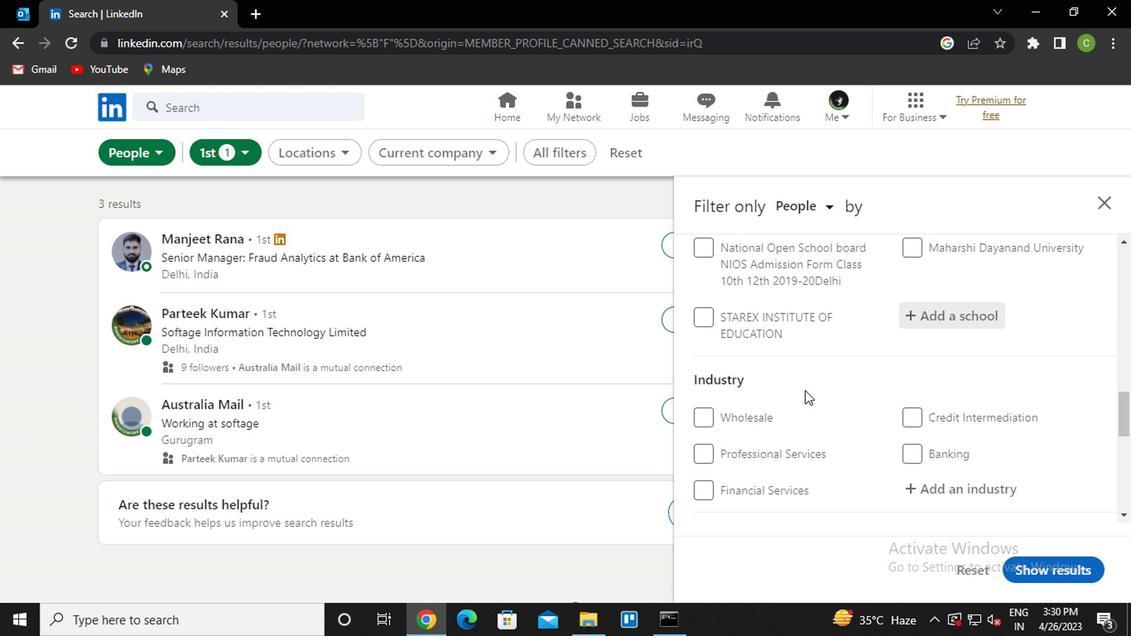
Action: Mouse scrolled (812, 382) with delta (0, -1)
Screenshot: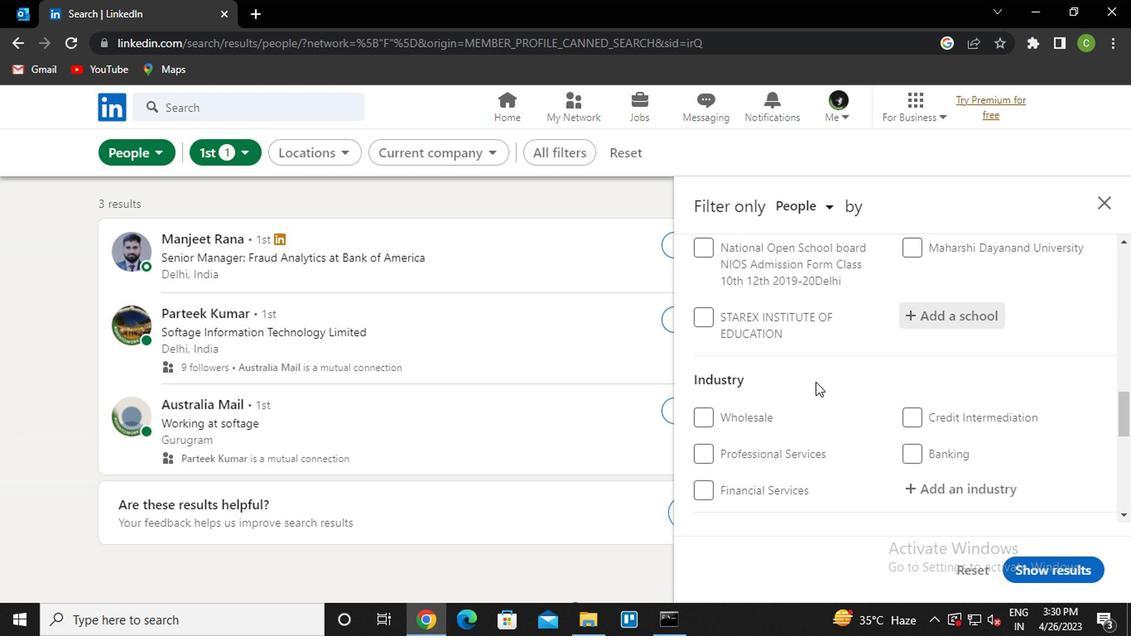 
Action: Mouse moved to (968, 408)
Screenshot: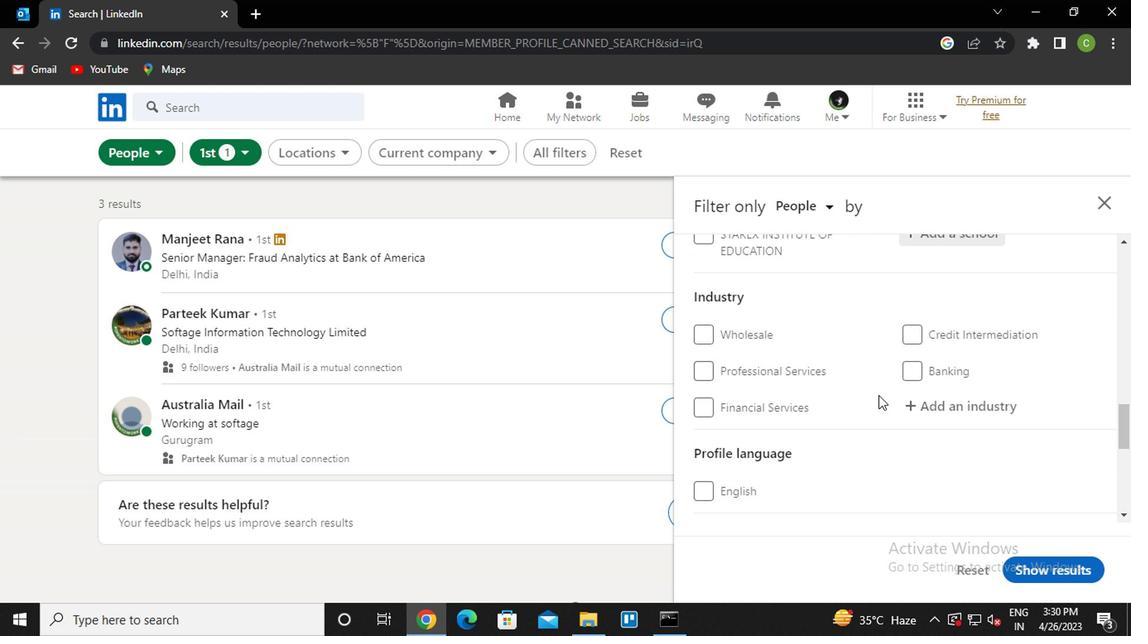 
Action: Mouse pressed left at (968, 408)
Screenshot: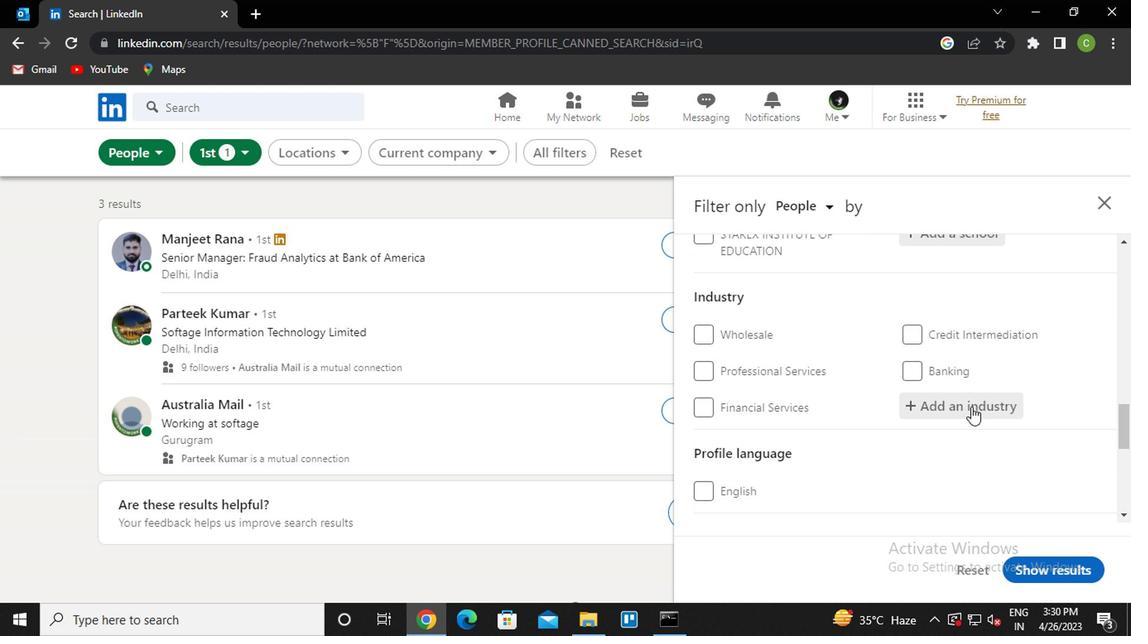 
Action: Key pressed <Key.caps_lock>b<Key.caps_lock>logs<Key.space><Key.backspace><Key.down><Key.enter>
Screenshot: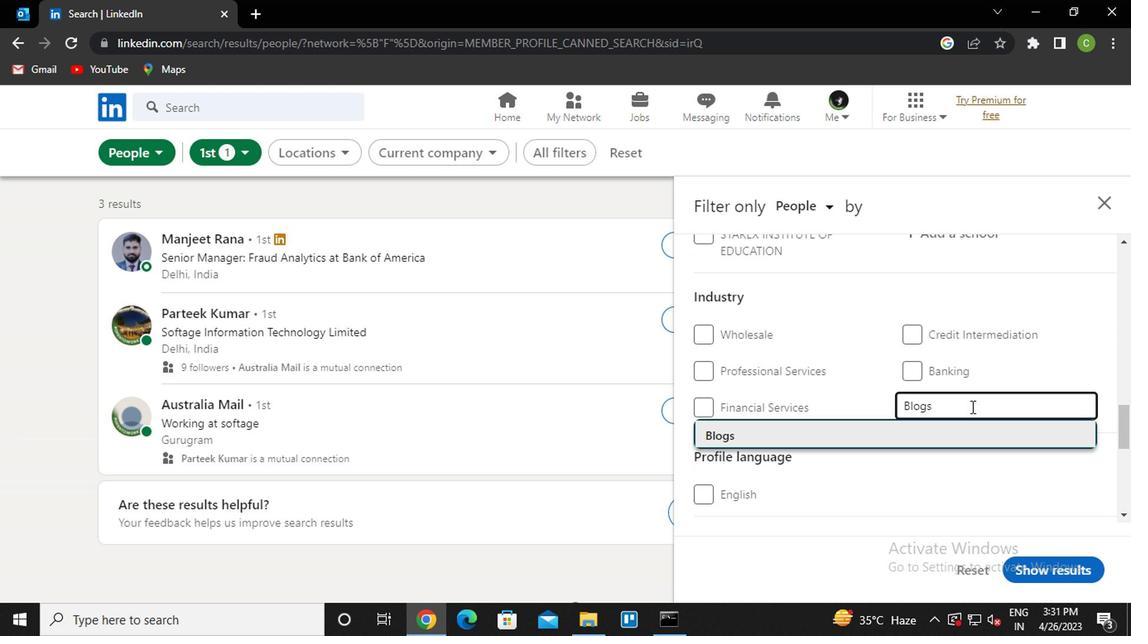 
Action: Mouse moved to (925, 375)
Screenshot: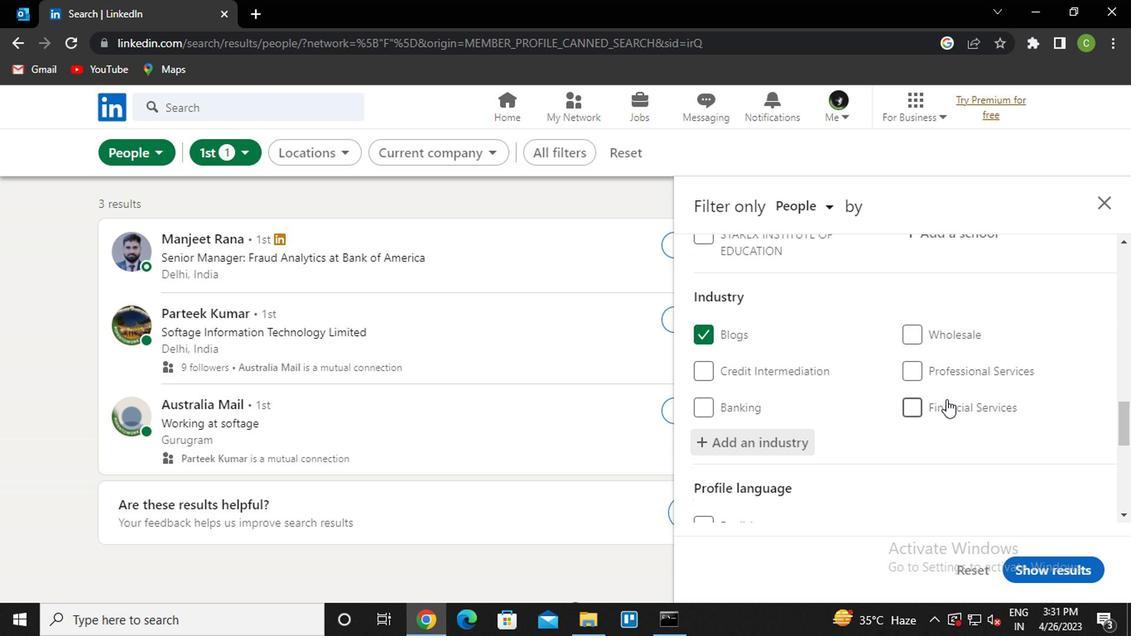 
Action: Mouse scrolled (925, 375) with delta (0, 0)
Screenshot: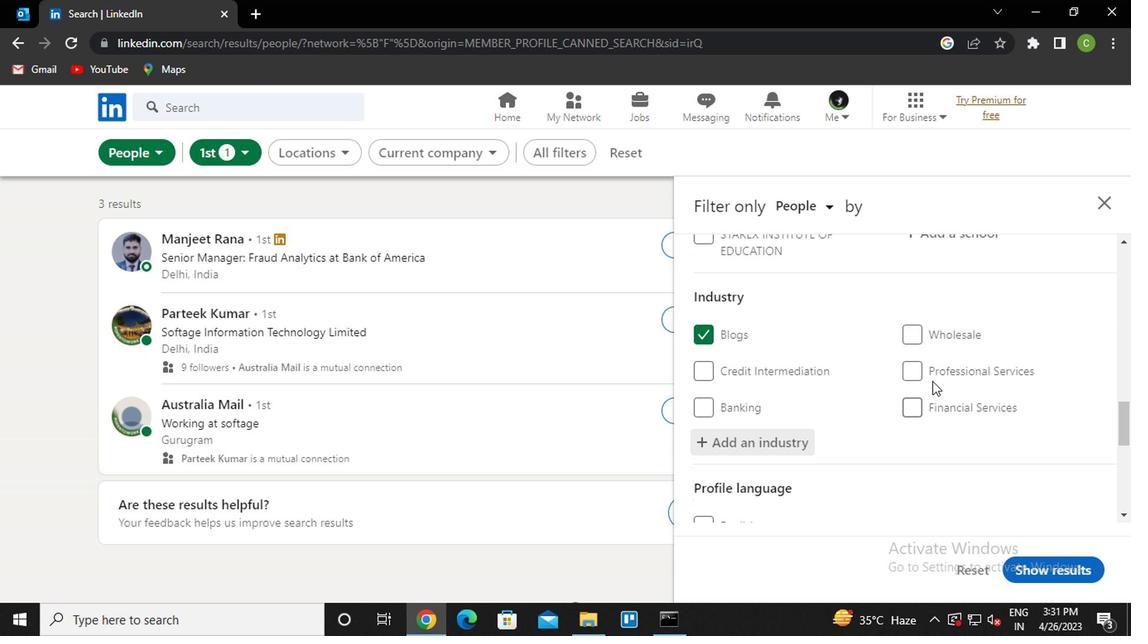
Action: Mouse scrolled (925, 375) with delta (0, 0)
Screenshot: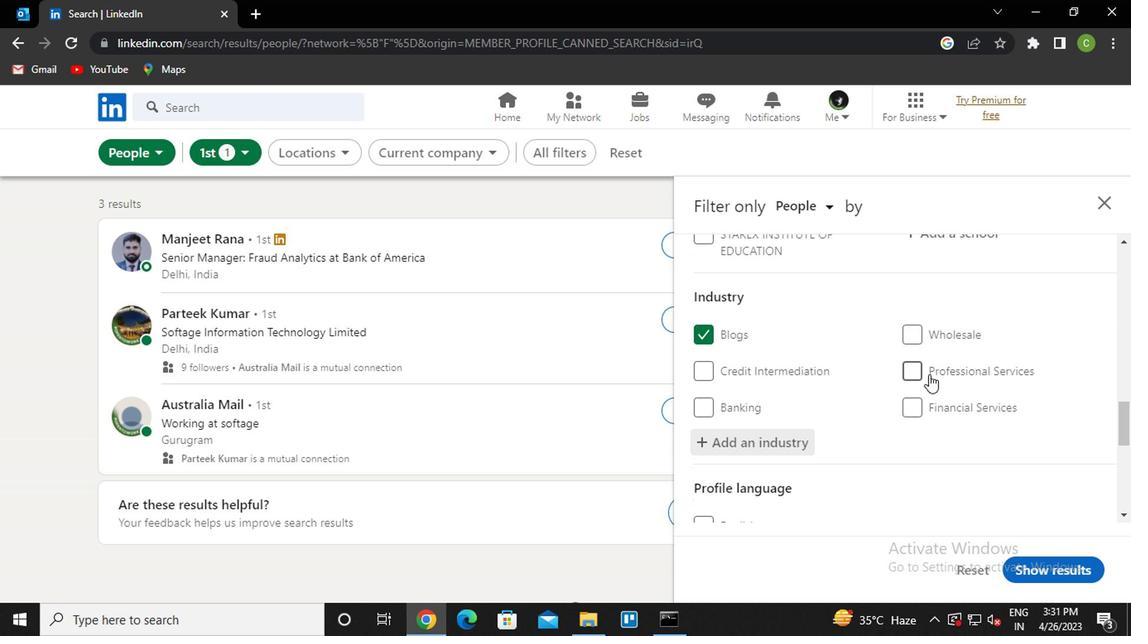 
Action: Mouse moved to (925, 375)
Screenshot: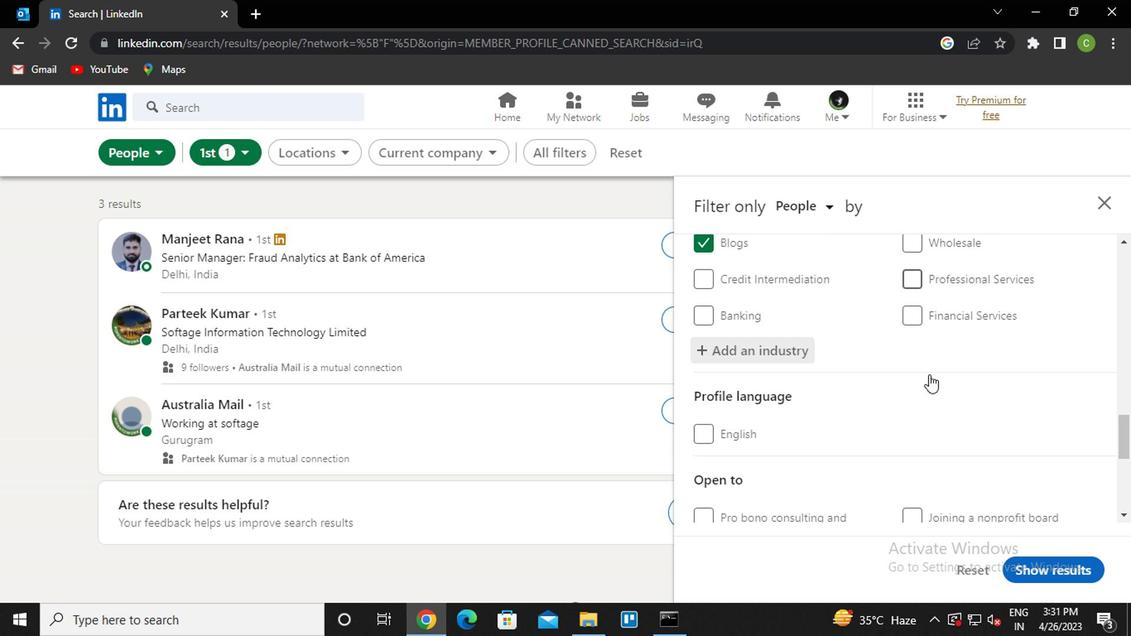 
Action: Mouse scrolled (925, 375) with delta (0, 0)
Screenshot: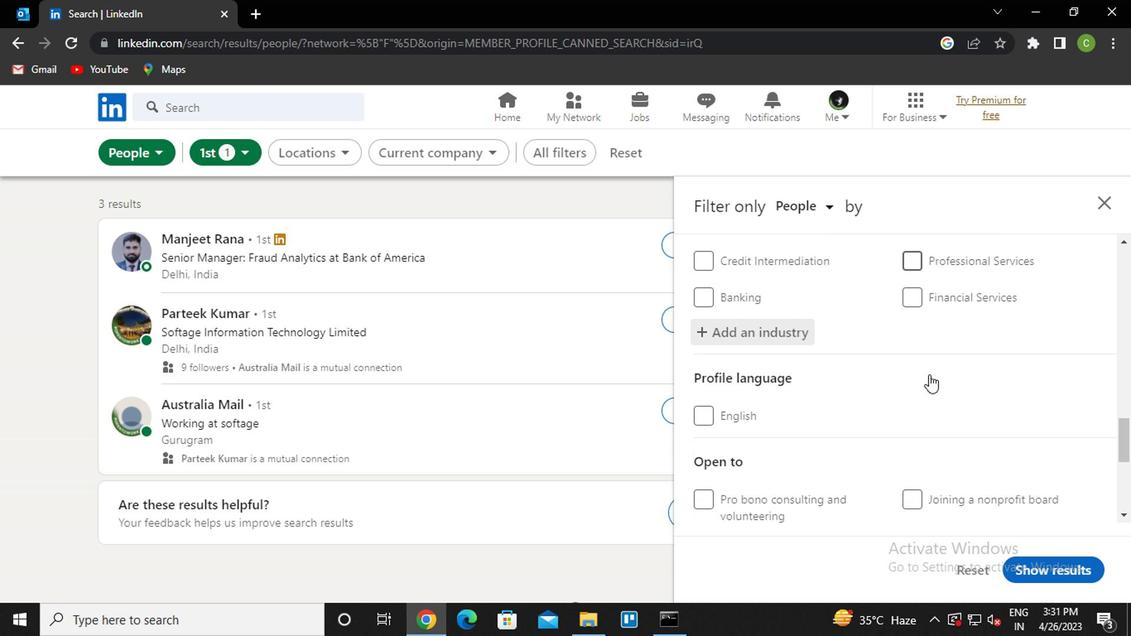 
Action: Mouse moved to (766, 407)
Screenshot: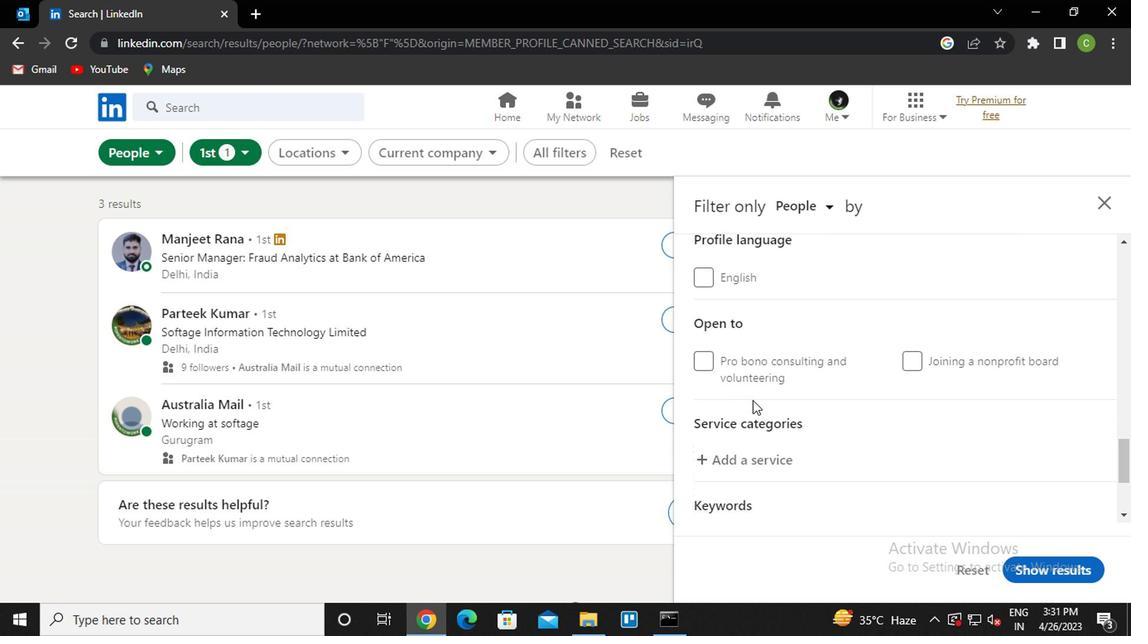 
Action: Mouse scrolled (766, 406) with delta (0, -1)
Screenshot: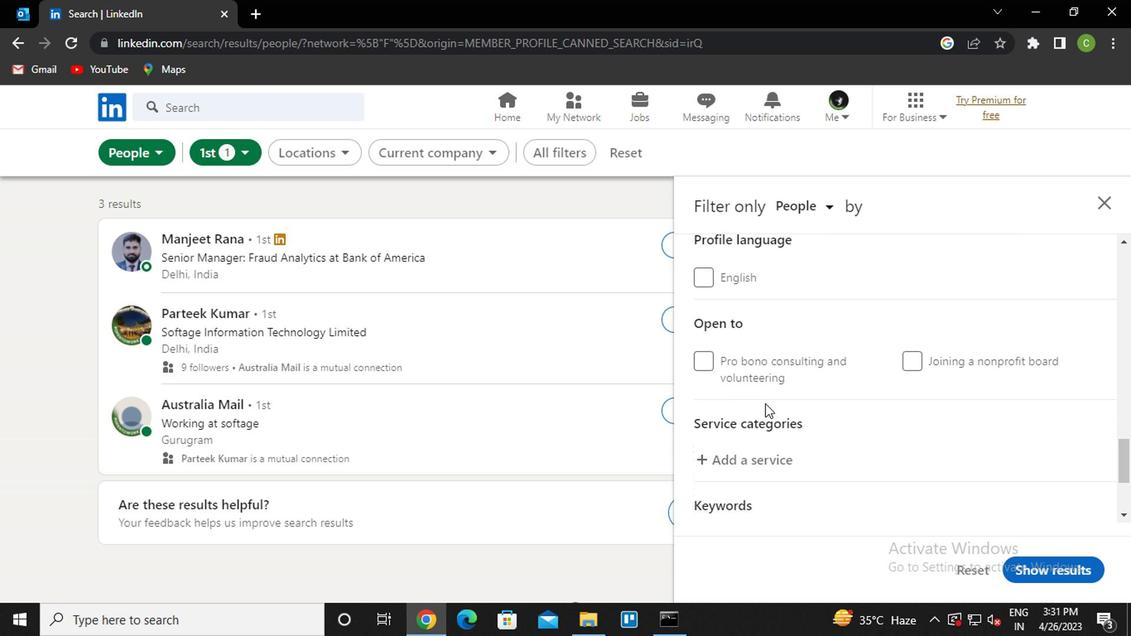 
Action: Mouse moved to (756, 384)
Screenshot: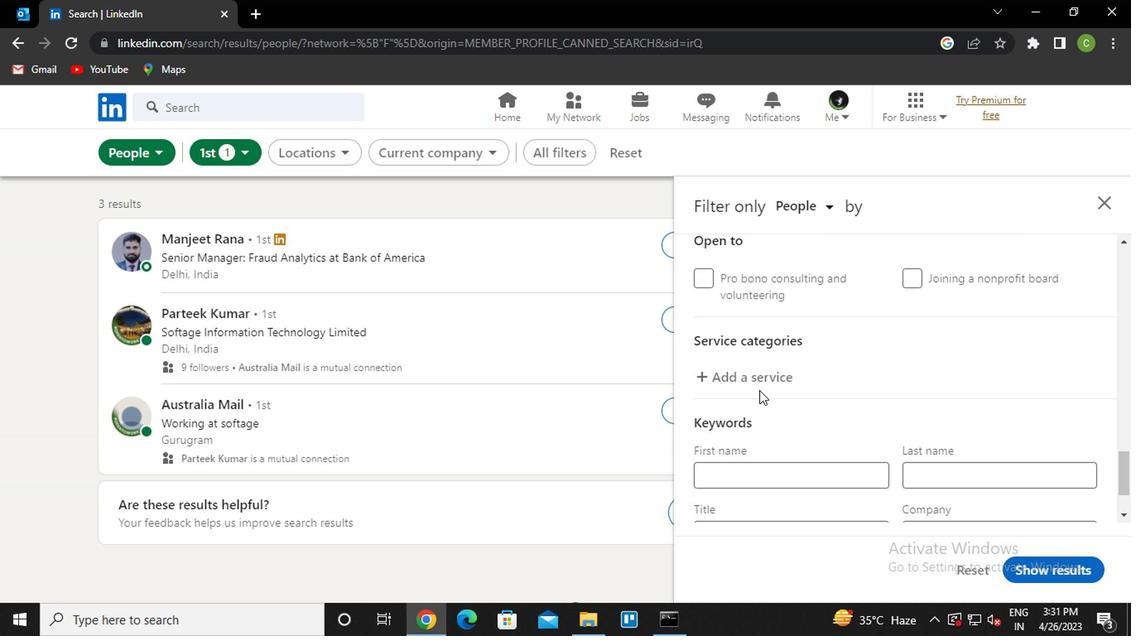 
Action: Mouse pressed left at (756, 384)
Screenshot: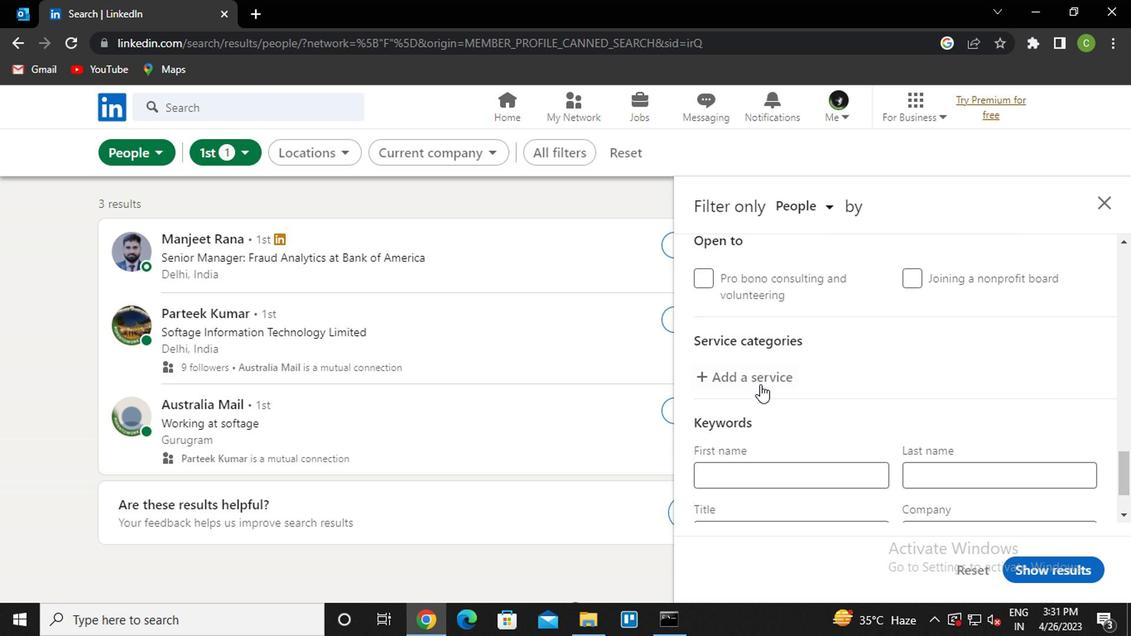 
Action: Key pressed <Key.caps_lock>w<Key.caps_lock>edding<Key.space><Key.down><Key.enter>
Screenshot: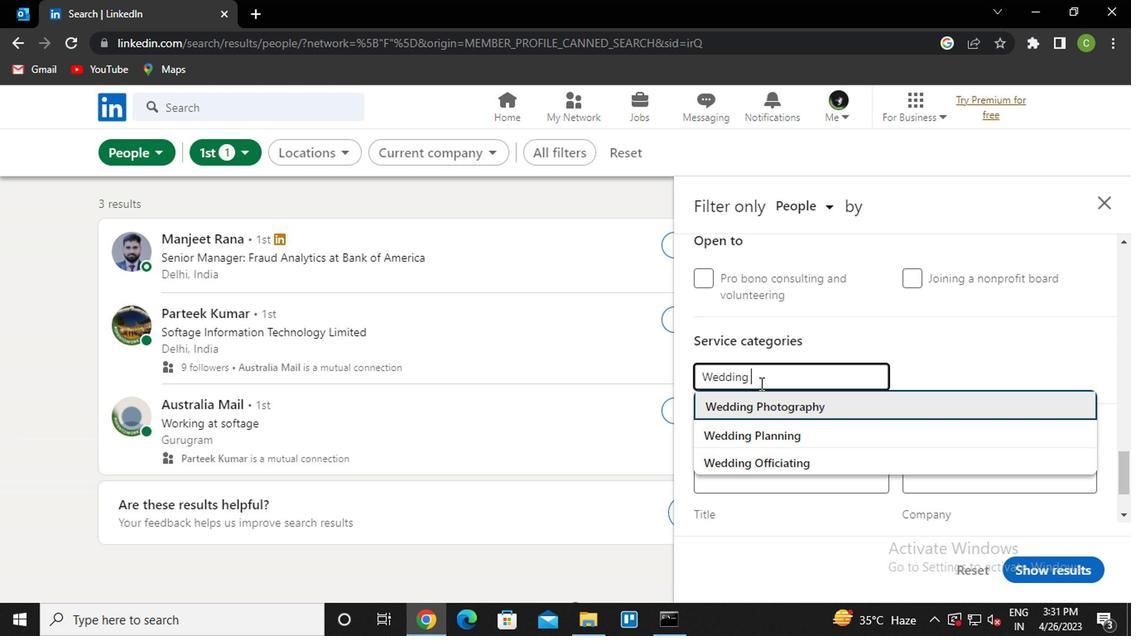 
Action: Mouse moved to (753, 386)
Screenshot: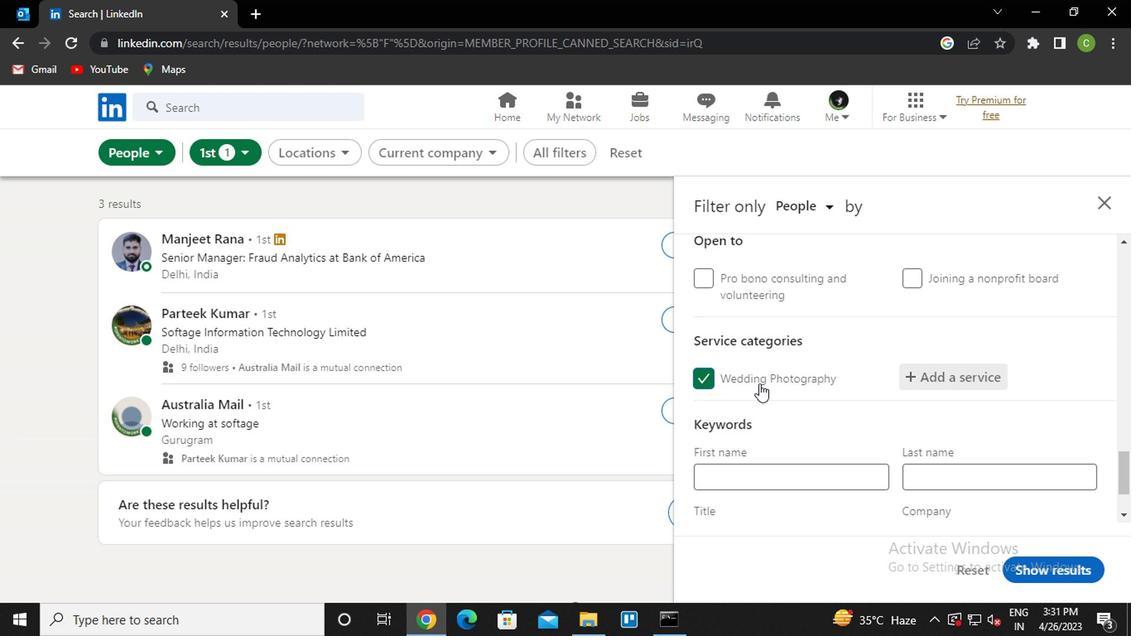 
Action: Mouse scrolled (753, 385) with delta (0, 0)
Screenshot: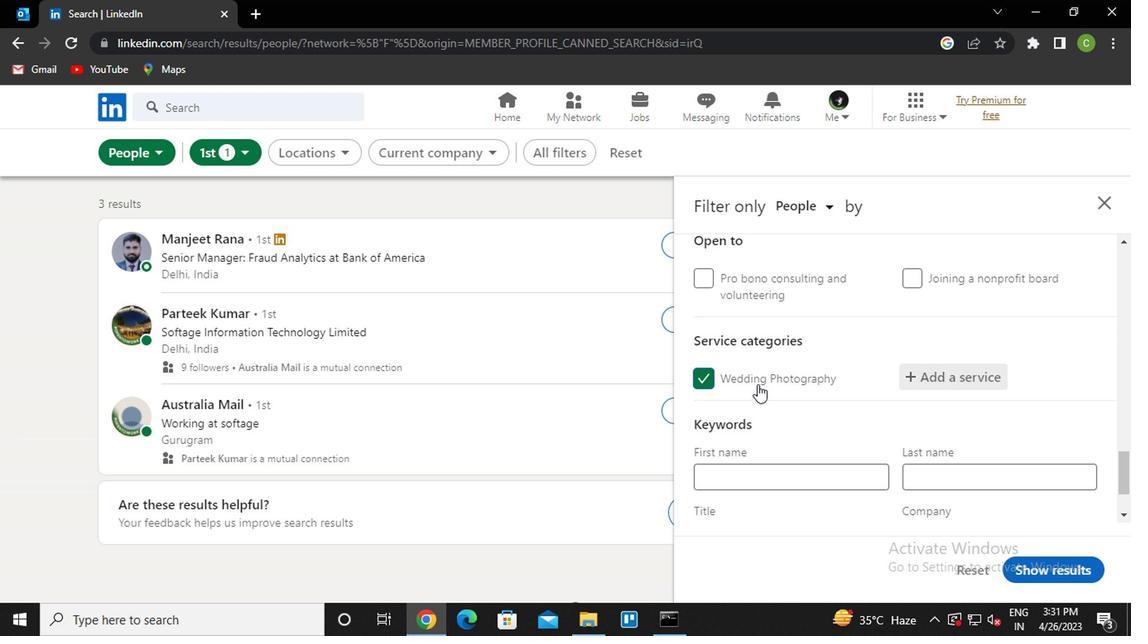 
Action: Mouse scrolled (753, 385) with delta (0, 0)
Screenshot: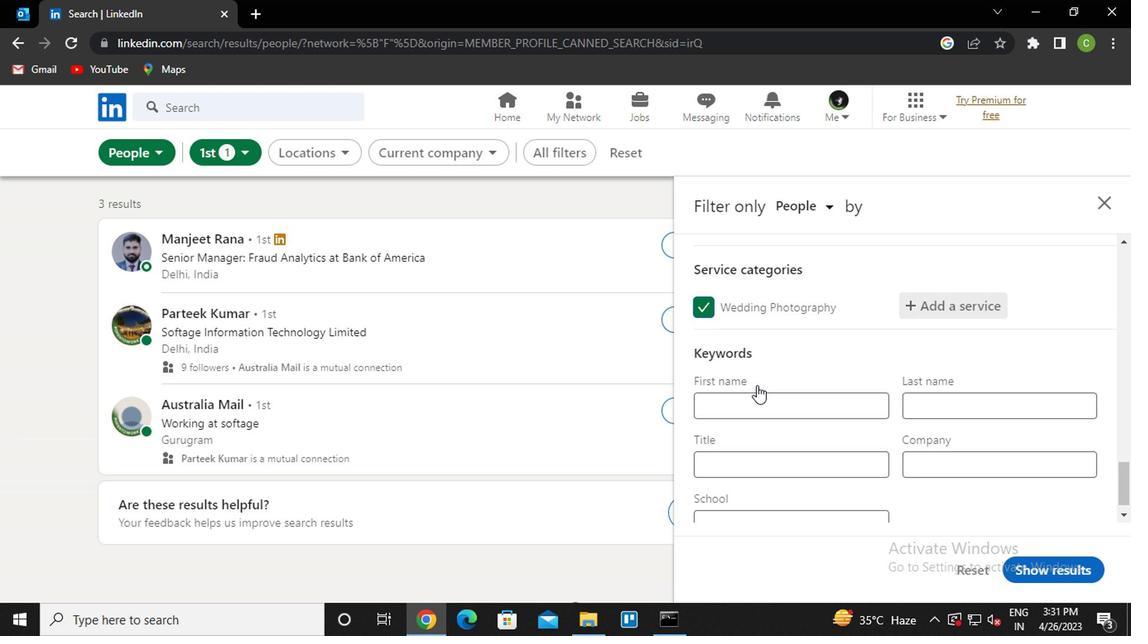 
Action: Mouse scrolled (753, 385) with delta (0, 0)
Screenshot: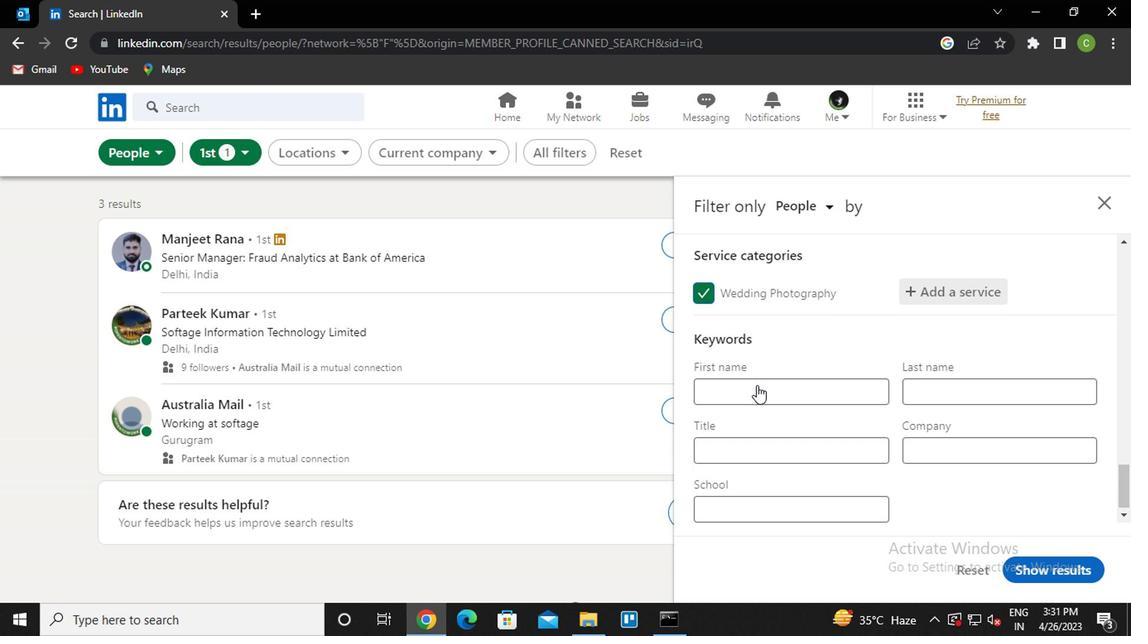 
Action: Mouse moved to (752, 388)
Screenshot: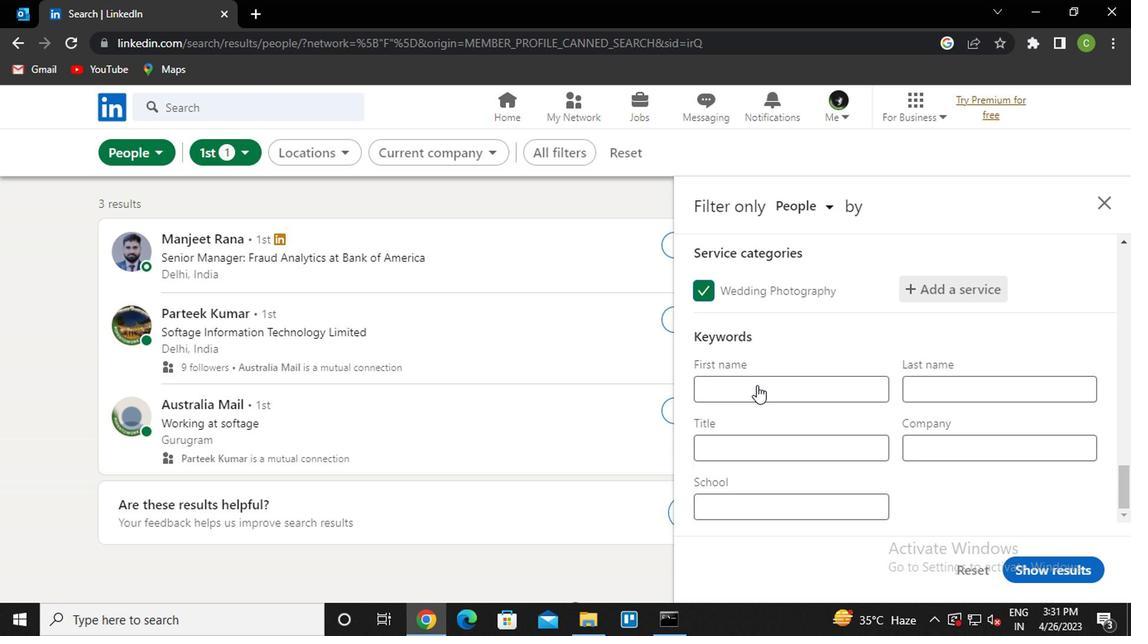 
Action: Mouse scrolled (752, 387) with delta (0, 0)
Screenshot: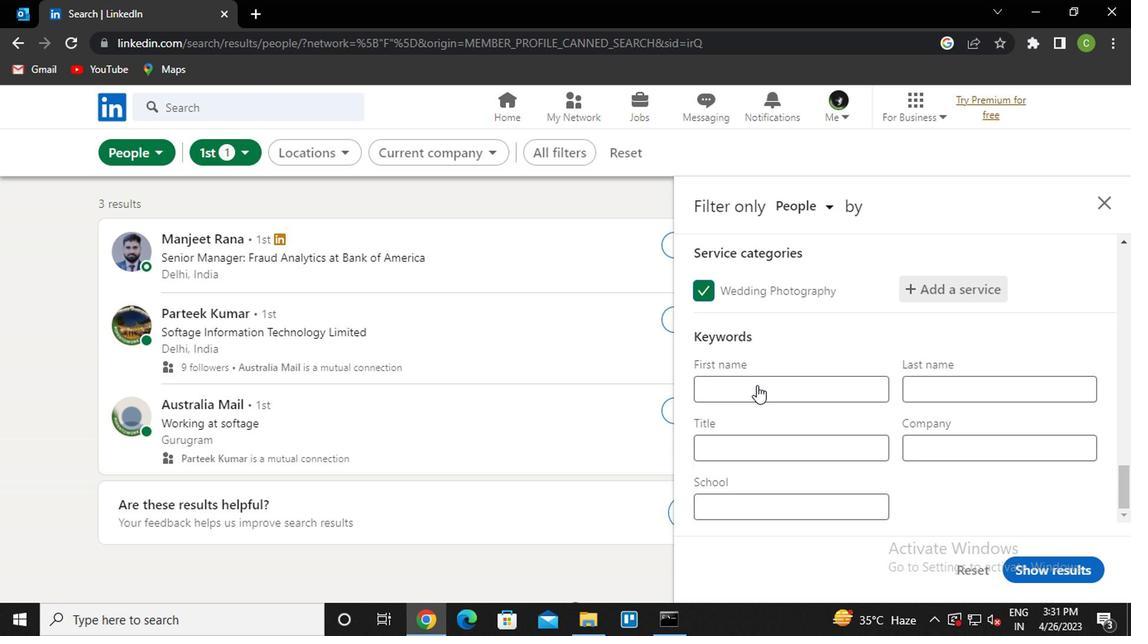 
Action: Mouse moved to (782, 457)
Screenshot: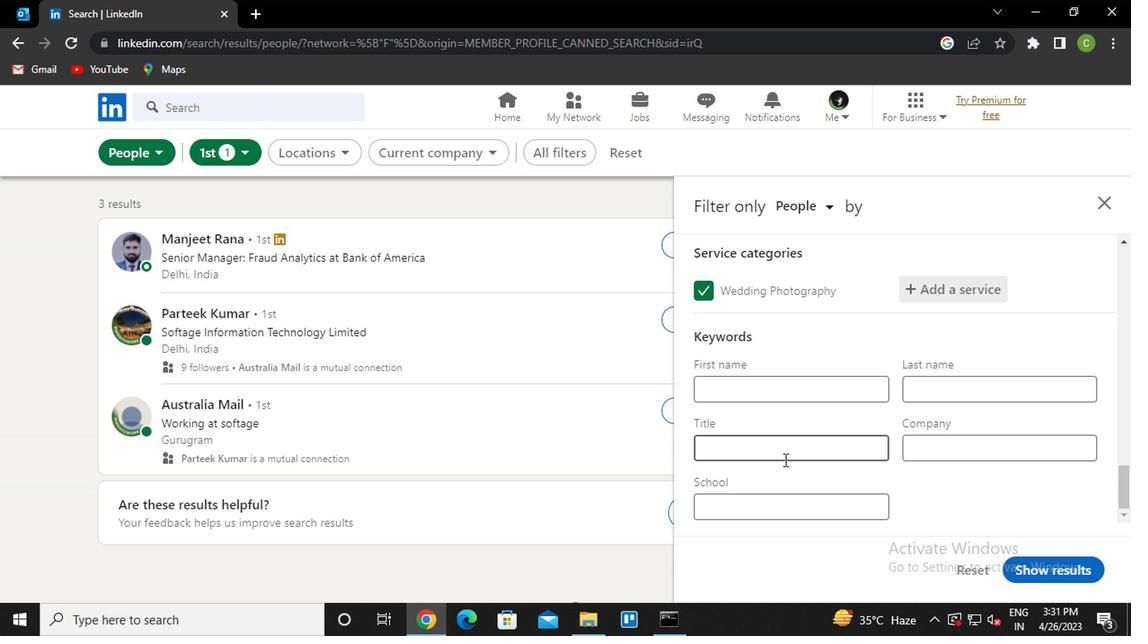 
Action: Mouse pressed left at (782, 457)
Screenshot: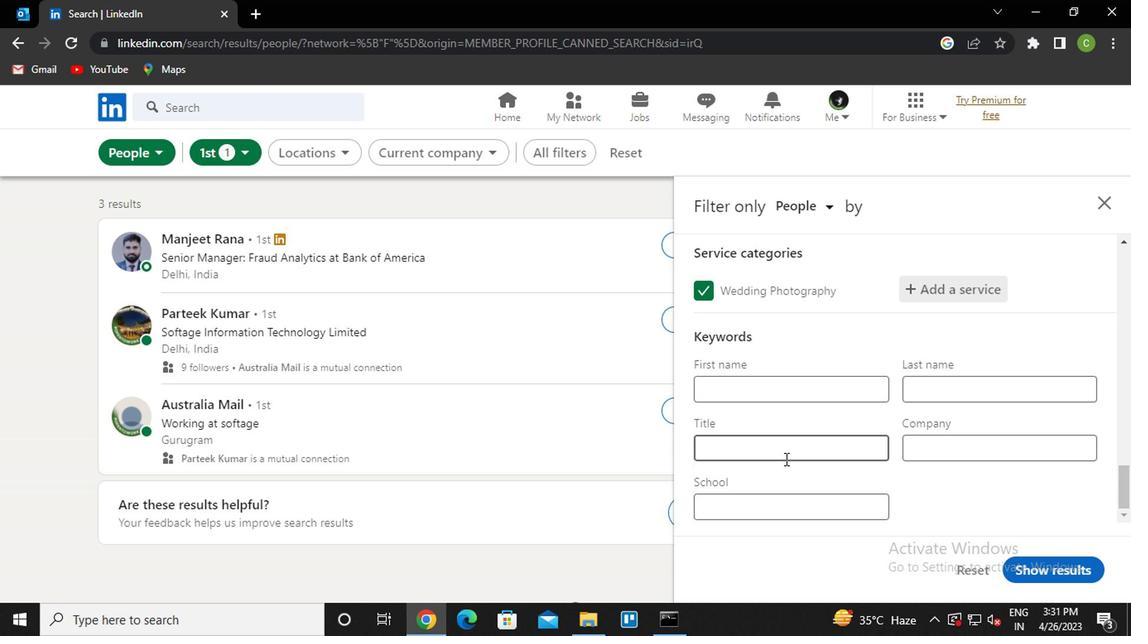 
Action: Mouse moved to (782, 457)
Screenshot: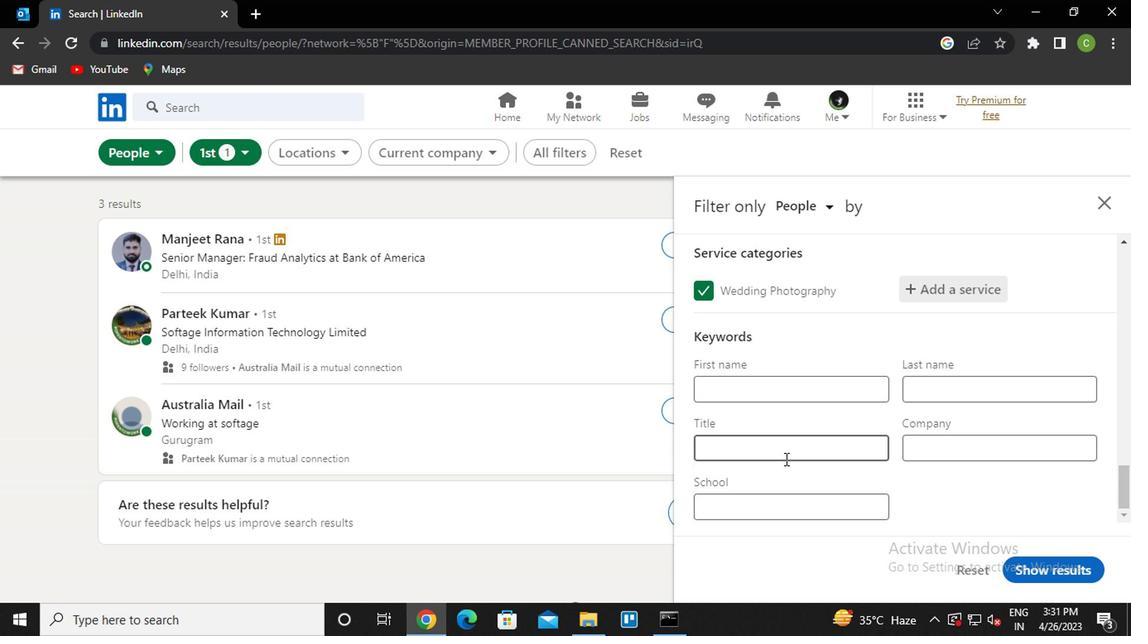 
Action: Key pressed <Key.caps_lock>l<Key.caps_lock>ife<Key.space><Key.caps_lock>c<Key.caps_lock>oach
Screenshot: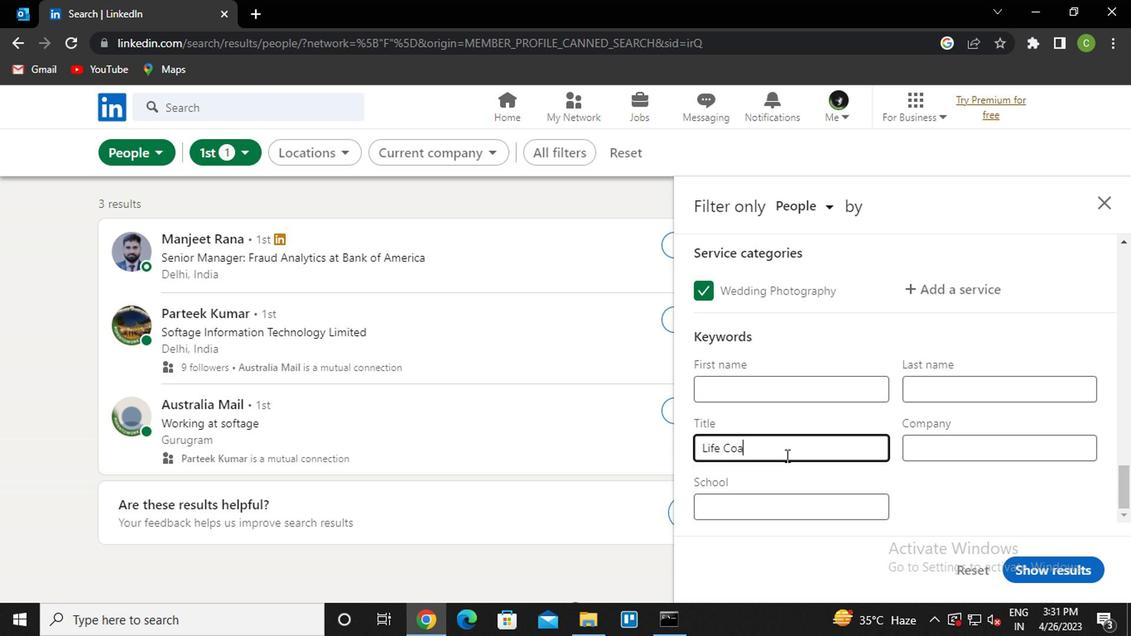 
Action: Mouse scrolled (782, 458) with delta (0, 1)
Screenshot: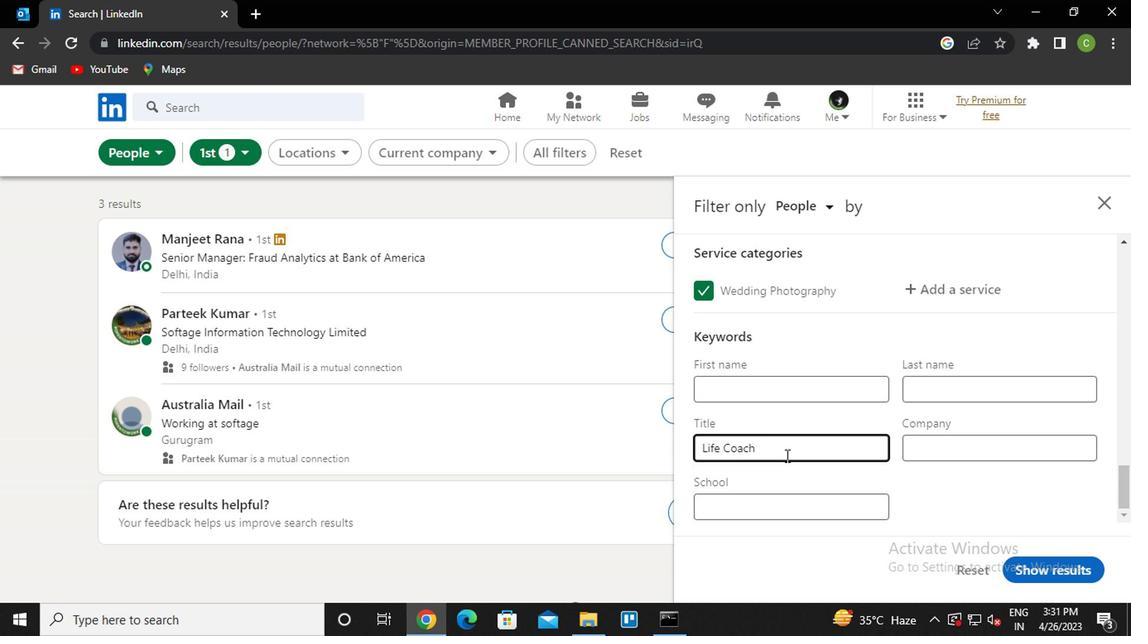
Action: Mouse moved to (1041, 566)
Screenshot: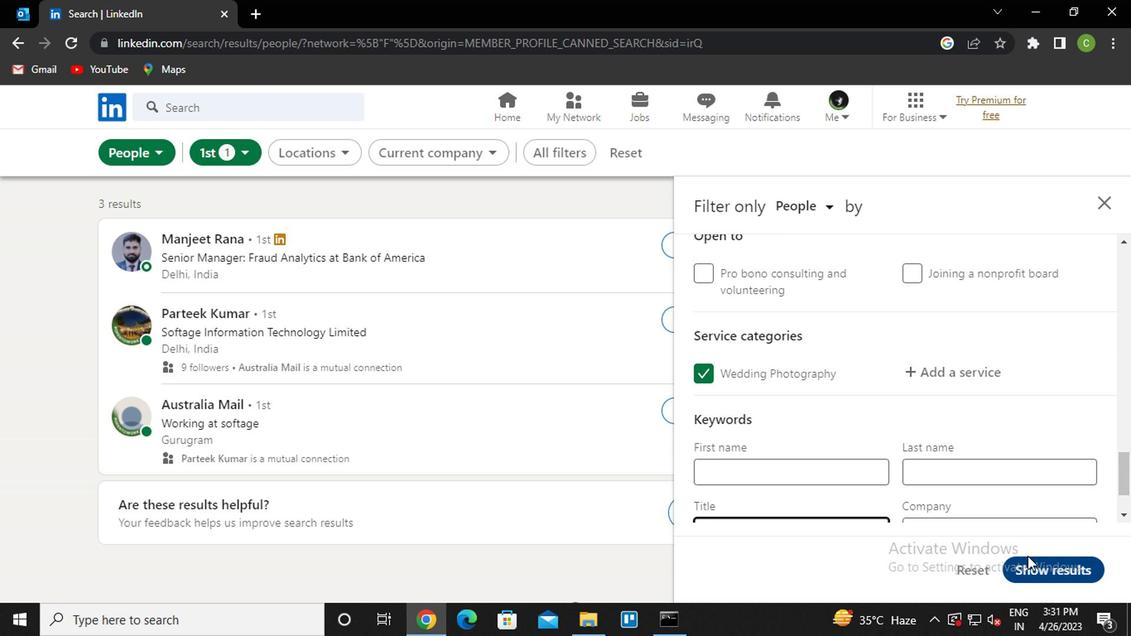
Action: Mouse pressed left at (1041, 566)
Screenshot: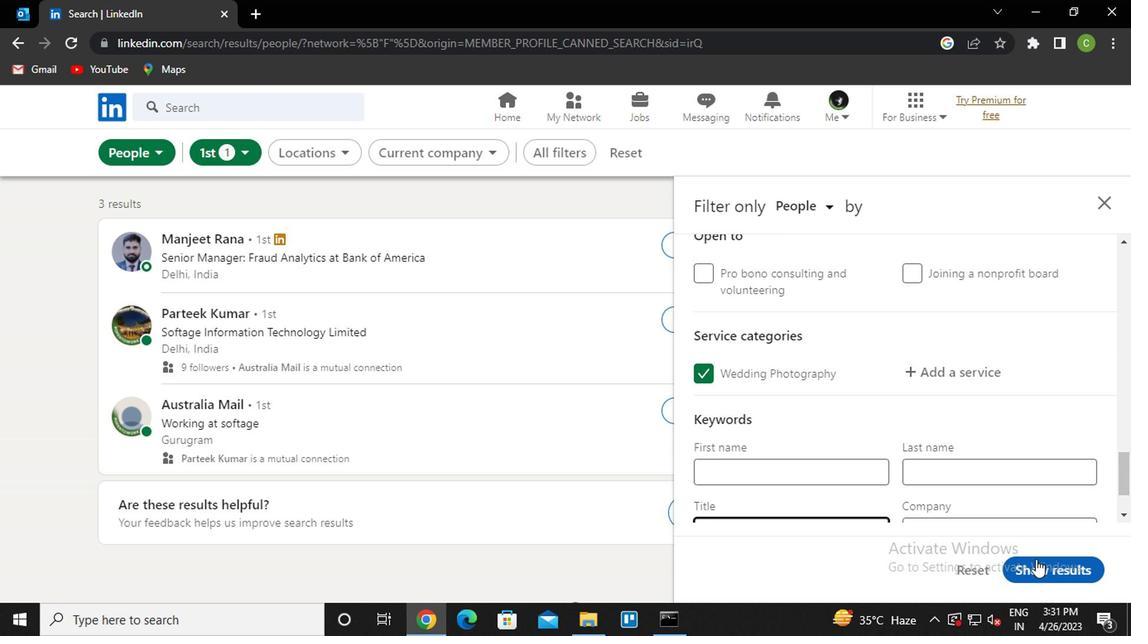 
Action: Mouse moved to (540, 398)
Screenshot: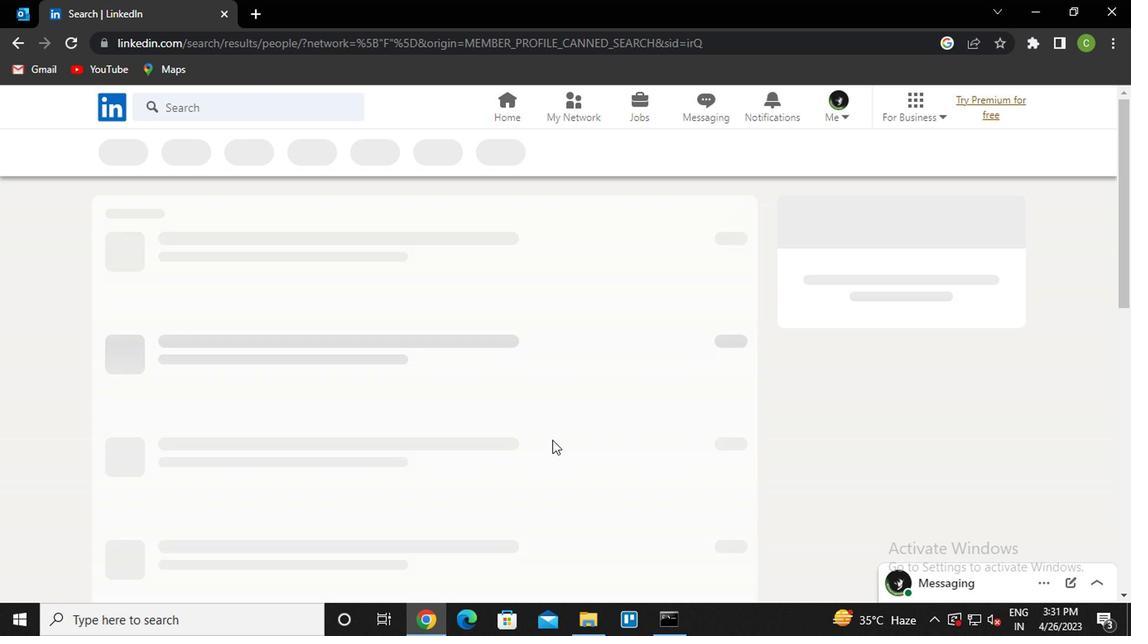 
